 Task: Look for space in Tonk, India from 9th July, 2023 to 16th July, 2023 for 2 adults, 1 child in price range Rs.8000 to Rs.16000. Place can be entire place with 2 bedrooms having 2 beds and 1 bathroom. Property type can be house, flat, guest house. Booking option can be shelf check-in. Required host language is English.
Action: Mouse moved to (439, 81)
Screenshot: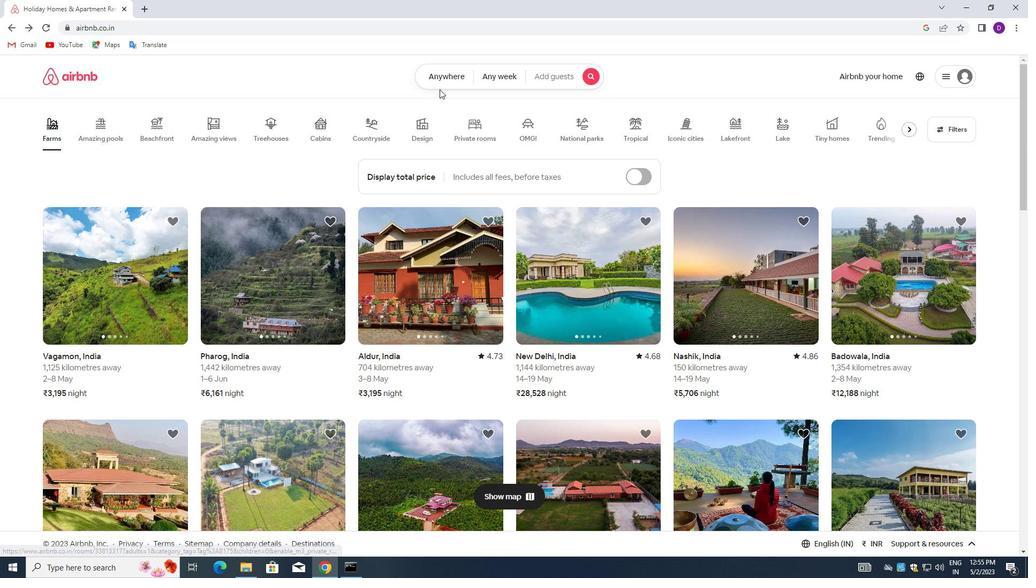 
Action: Mouse pressed left at (439, 81)
Screenshot: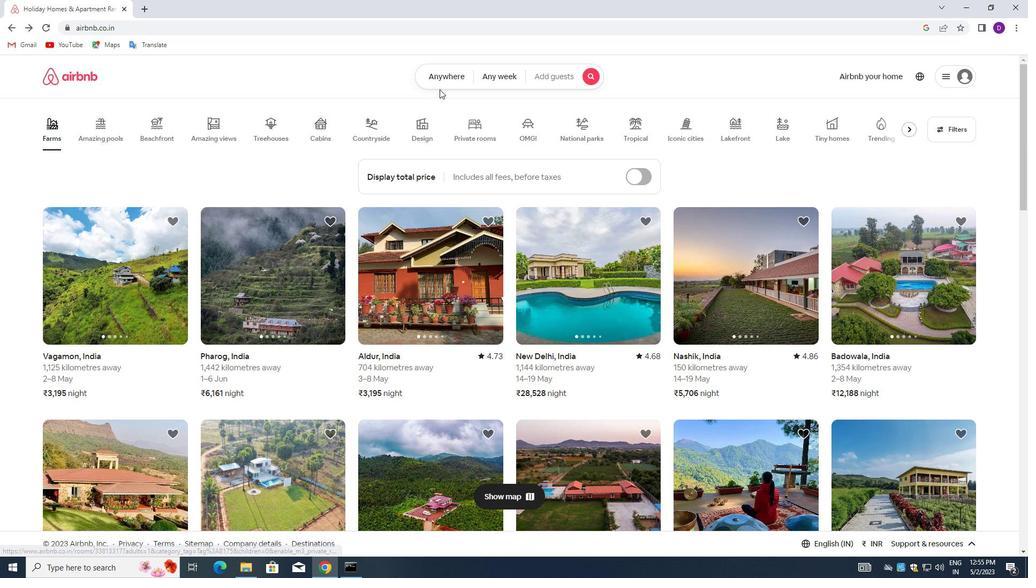 
Action: Mouse moved to (346, 123)
Screenshot: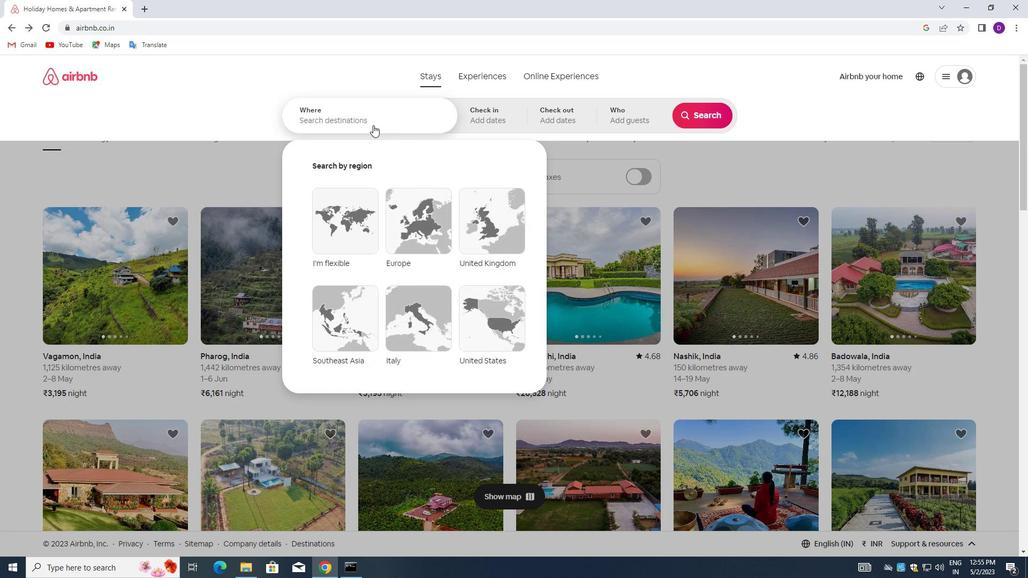 
Action: Mouse pressed left at (346, 123)
Screenshot: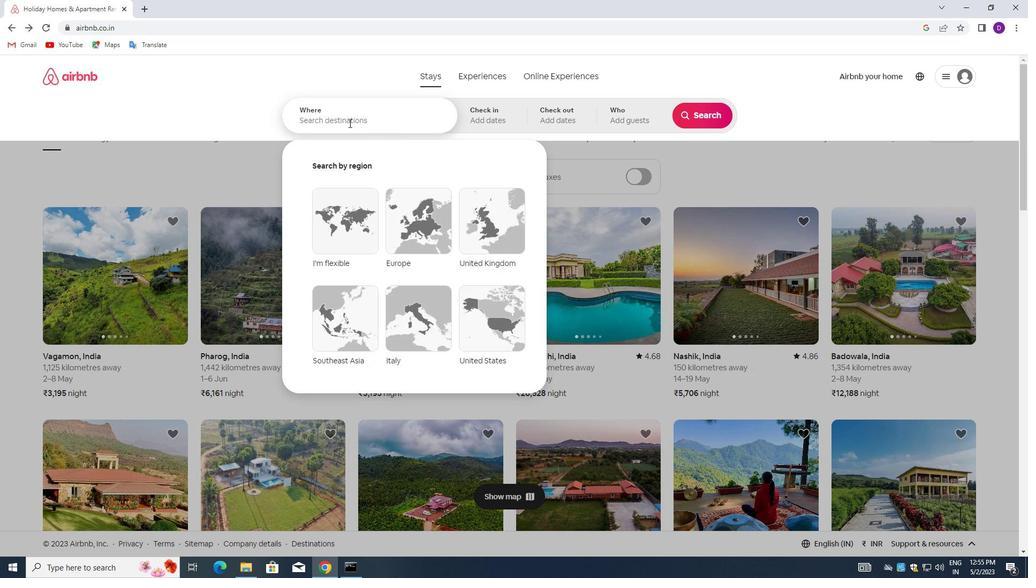 
Action: Key pressed <Key.shift>TONK,<Key.space><Key.shift>INDIA<Key.enter>
Screenshot: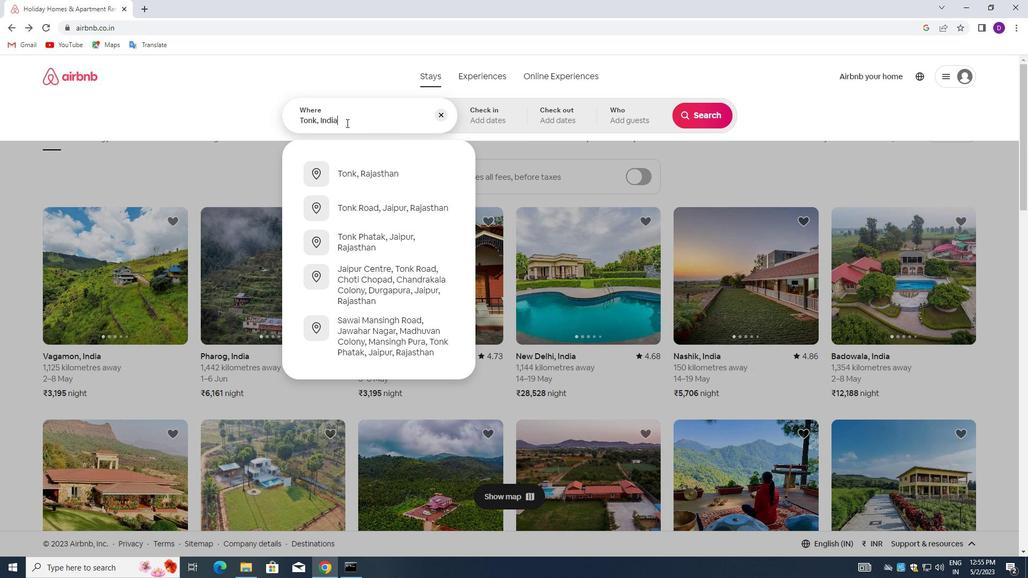 
Action: Mouse moved to (693, 206)
Screenshot: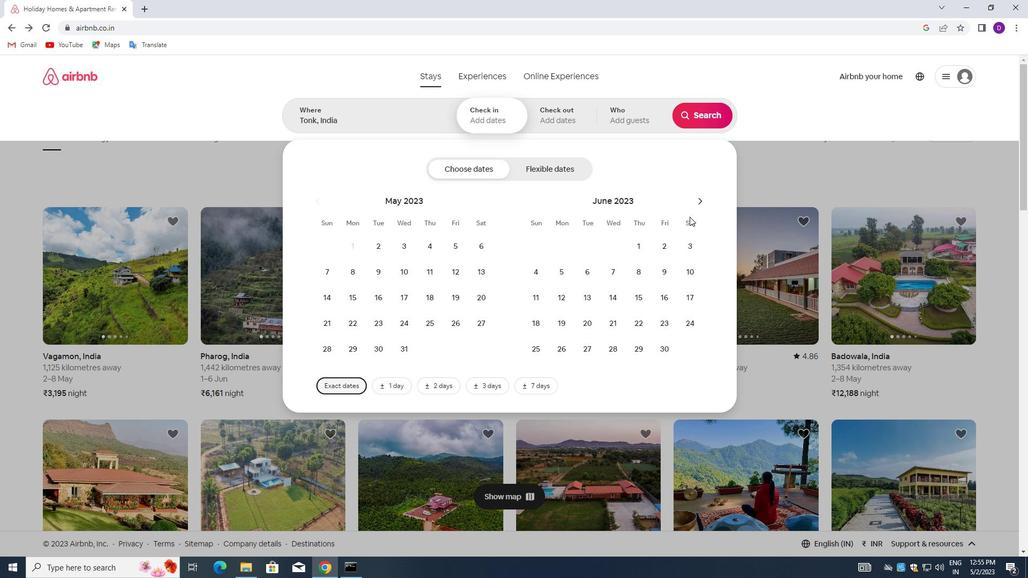 
Action: Mouse pressed left at (693, 206)
Screenshot: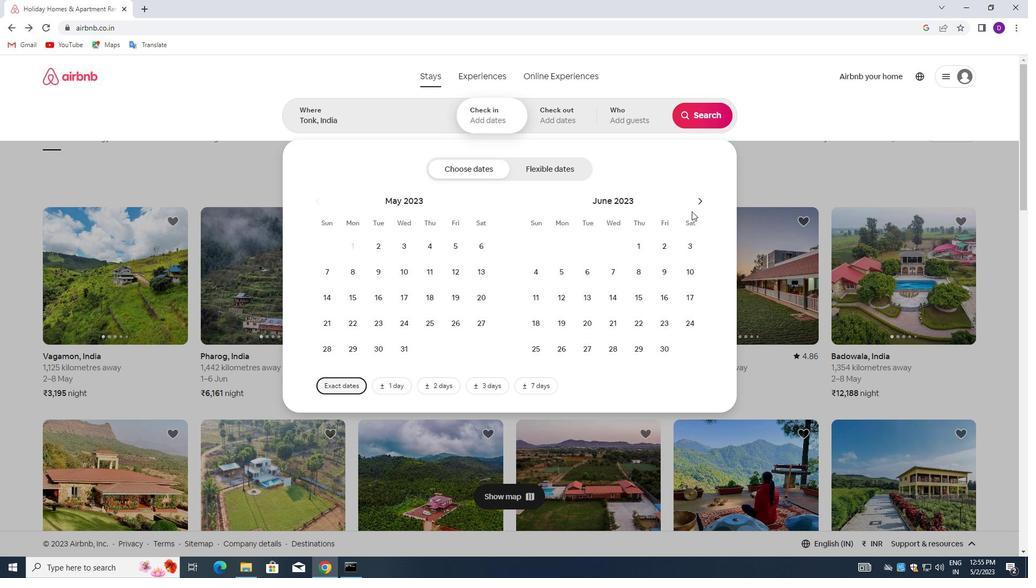 
Action: Mouse moved to (544, 297)
Screenshot: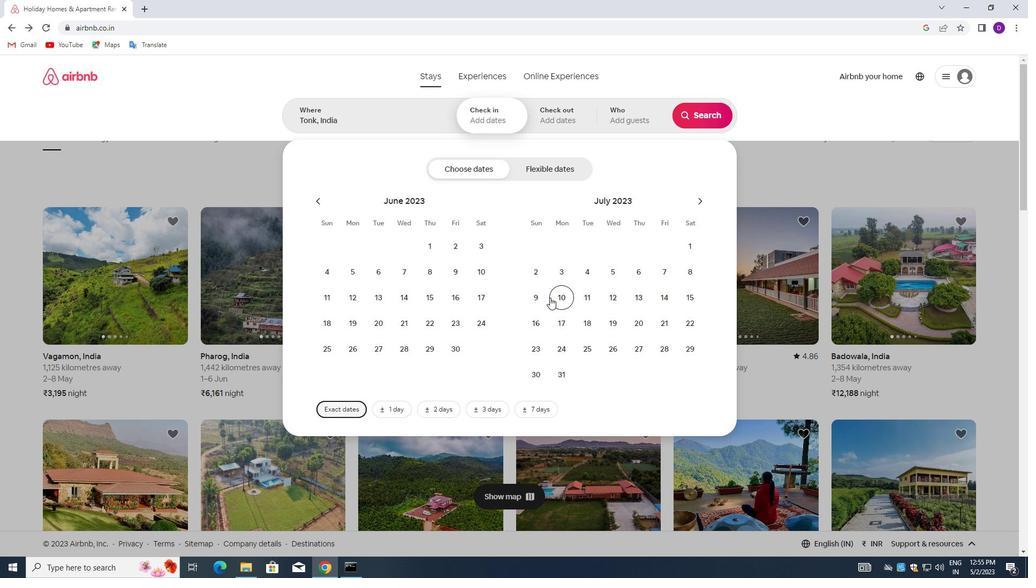 
Action: Mouse pressed left at (544, 297)
Screenshot: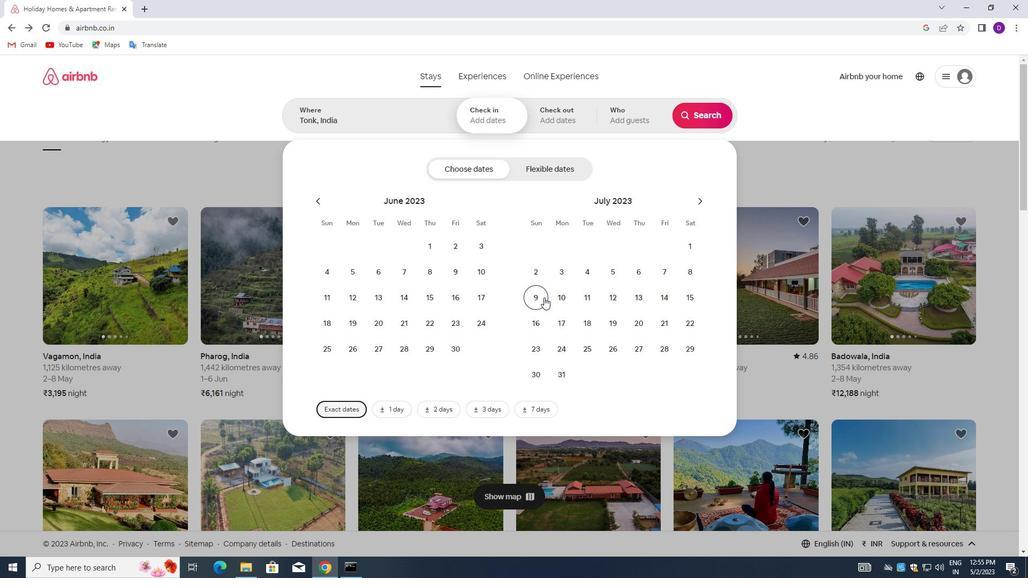
Action: Mouse moved to (532, 319)
Screenshot: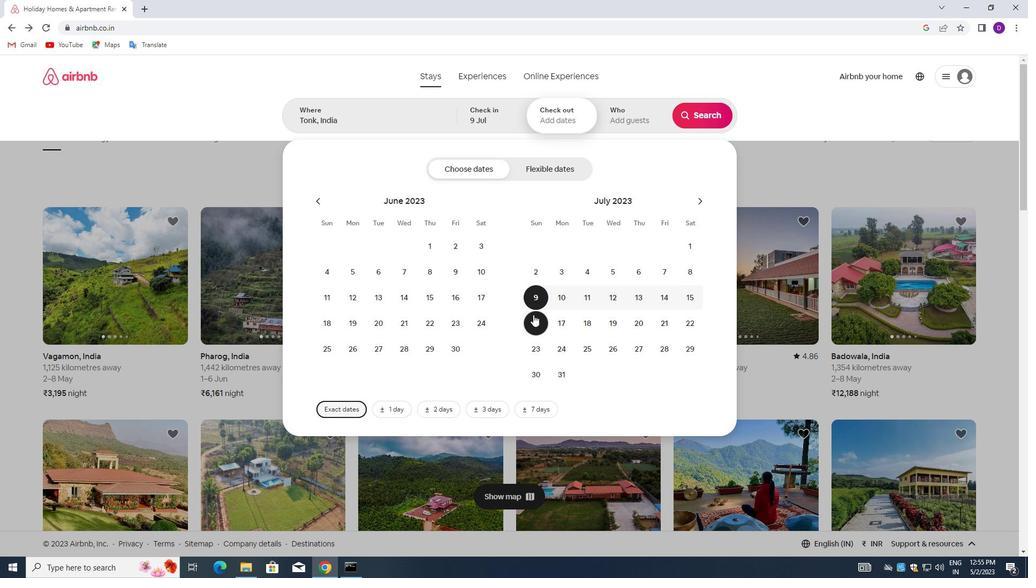
Action: Mouse pressed left at (532, 319)
Screenshot: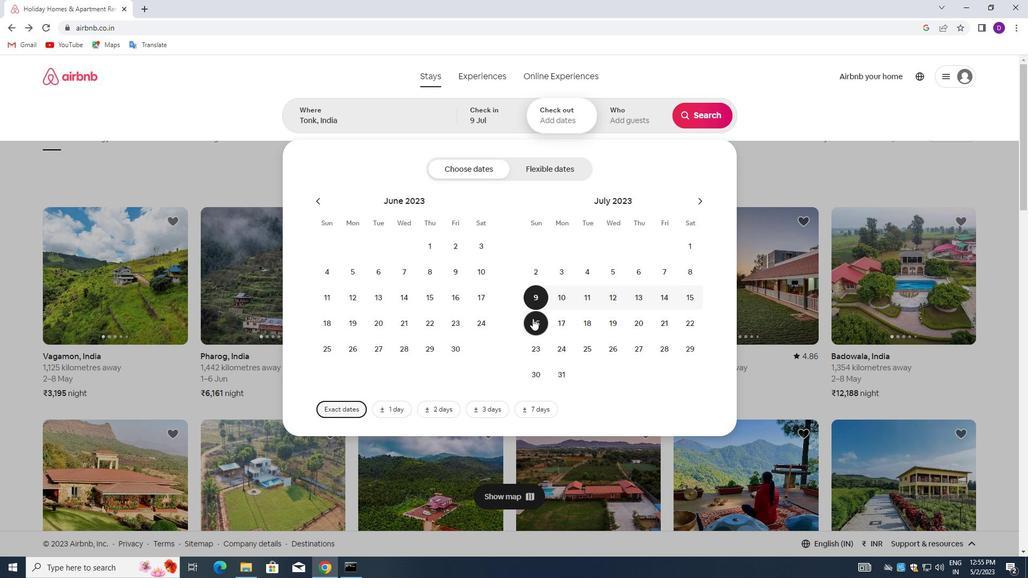 
Action: Mouse moved to (617, 112)
Screenshot: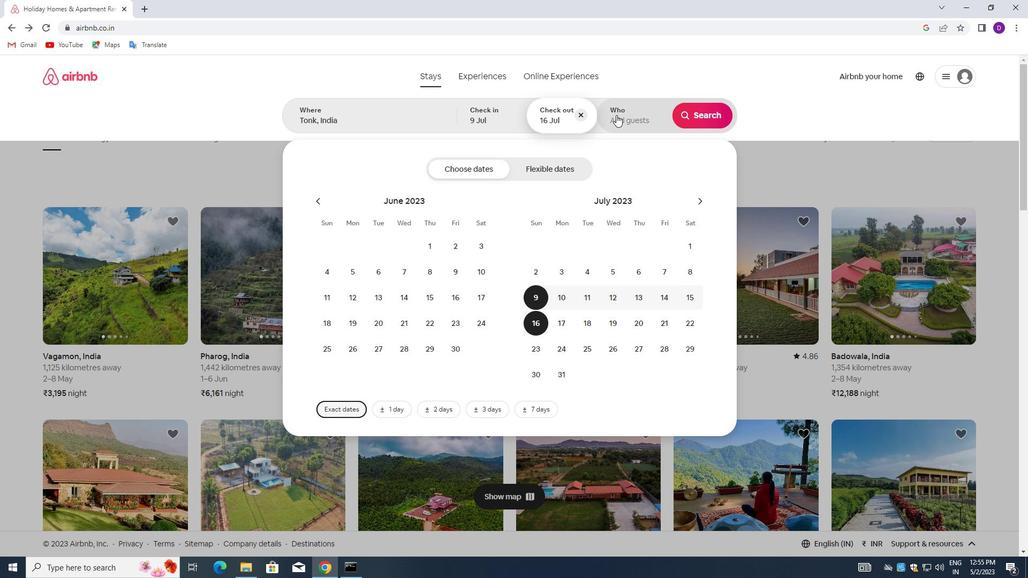
Action: Mouse pressed left at (617, 112)
Screenshot: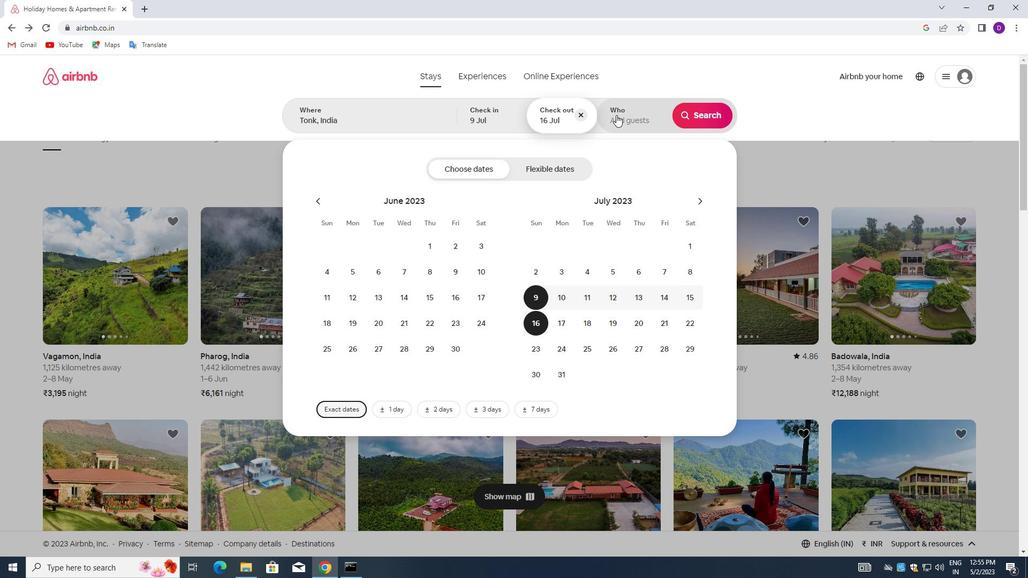 
Action: Mouse moved to (711, 172)
Screenshot: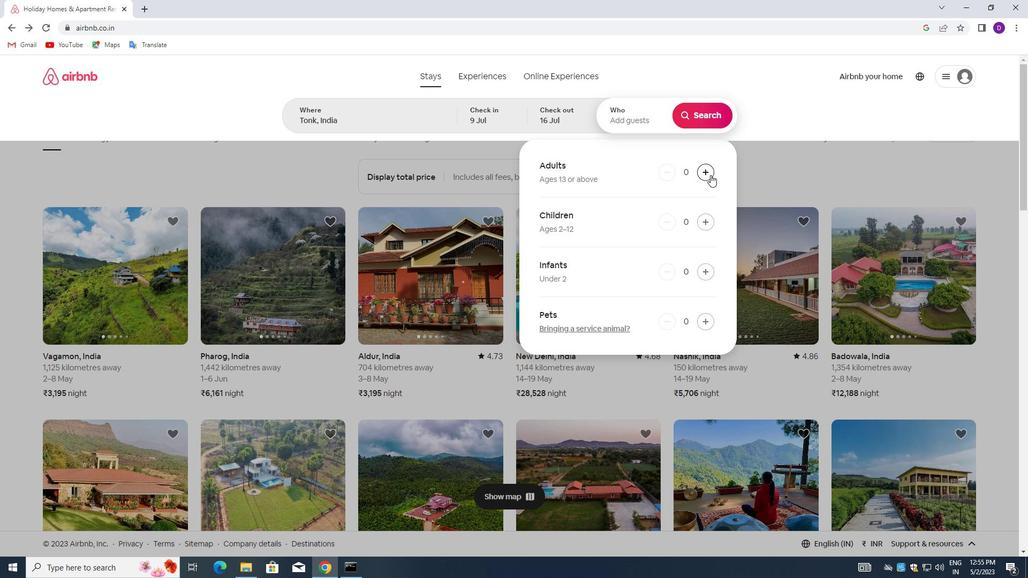 
Action: Mouse pressed left at (711, 172)
Screenshot: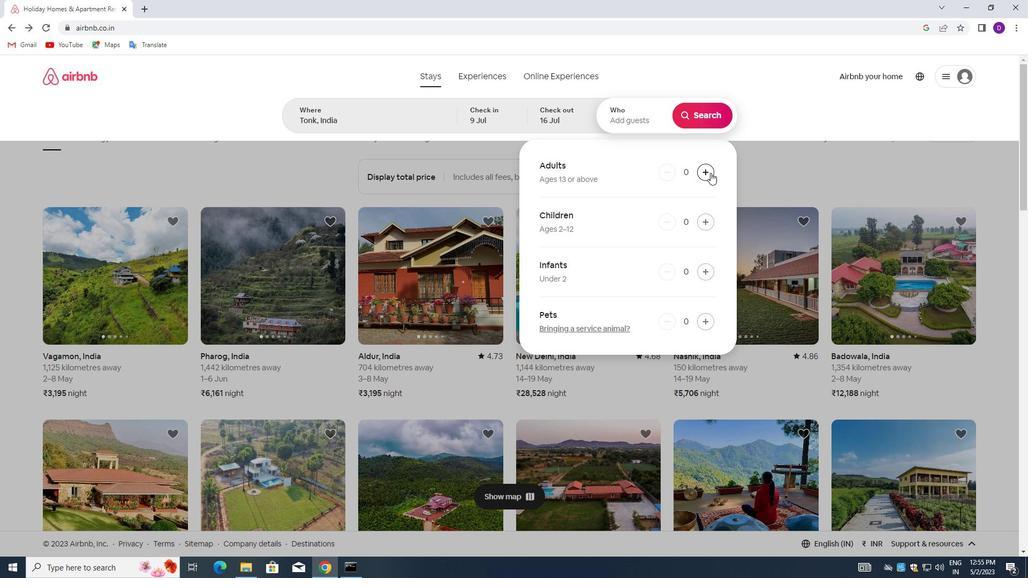 
Action: Mouse pressed left at (711, 172)
Screenshot: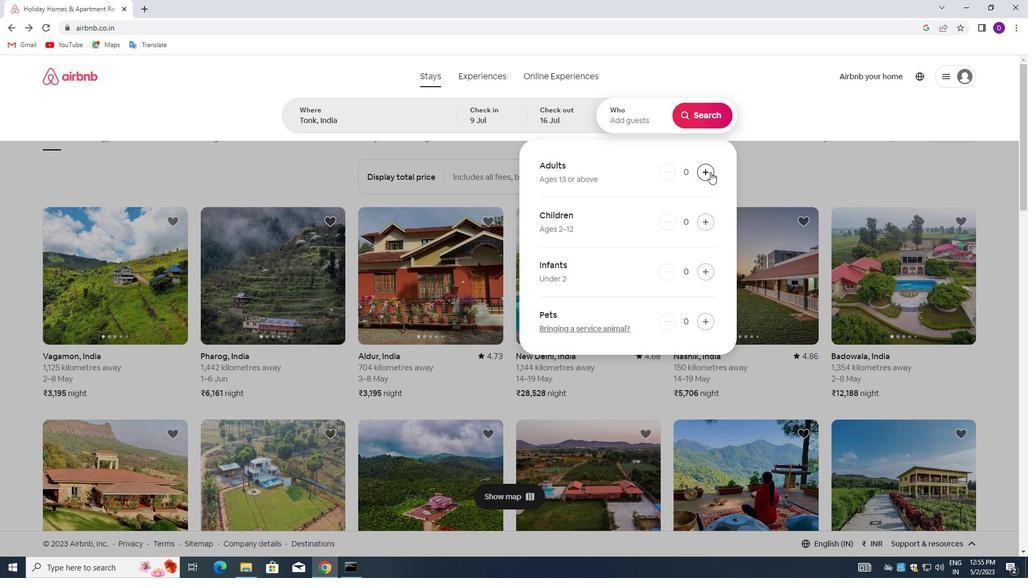 
Action: Mouse moved to (704, 225)
Screenshot: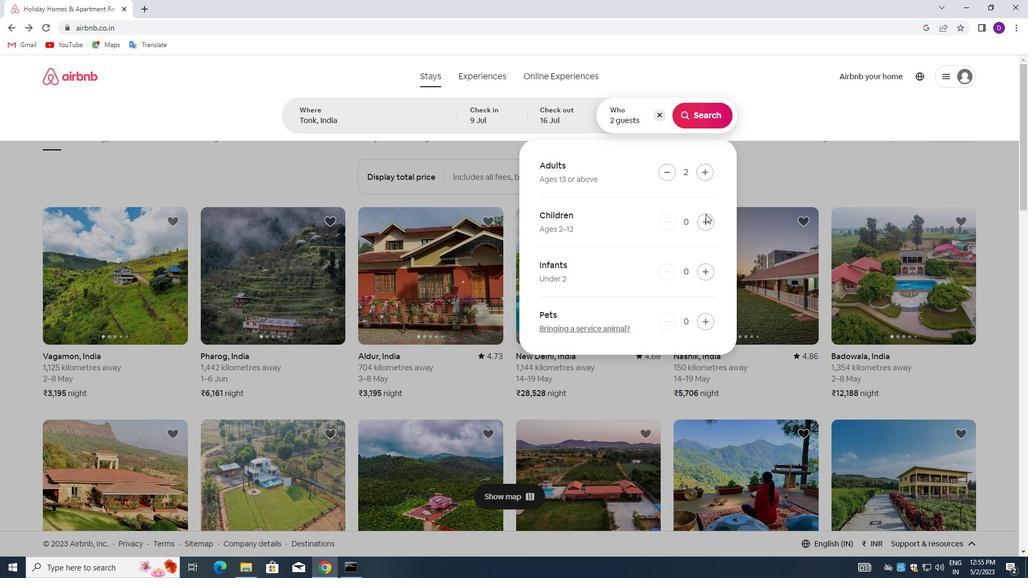 
Action: Mouse pressed left at (704, 225)
Screenshot: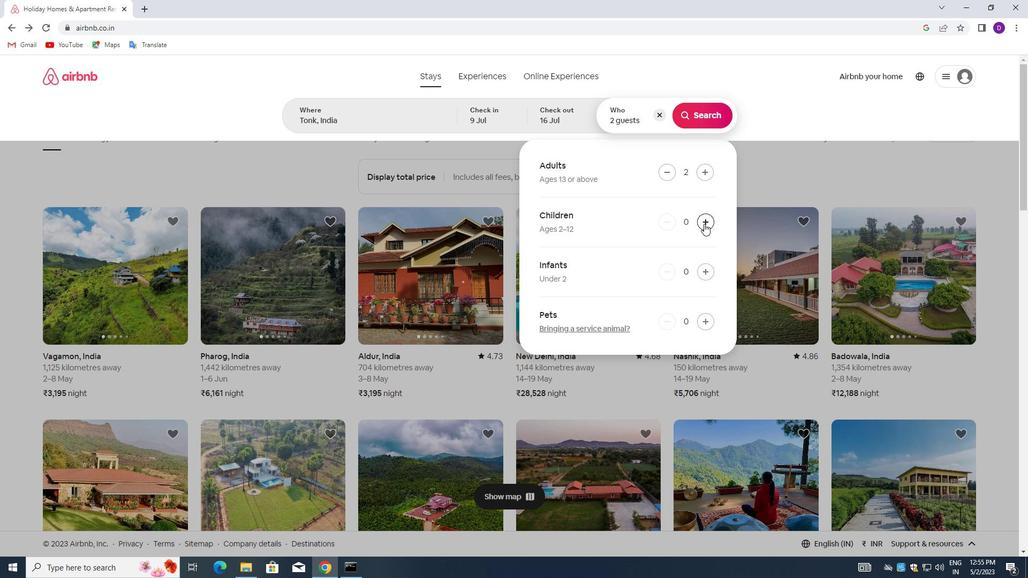 
Action: Mouse moved to (695, 117)
Screenshot: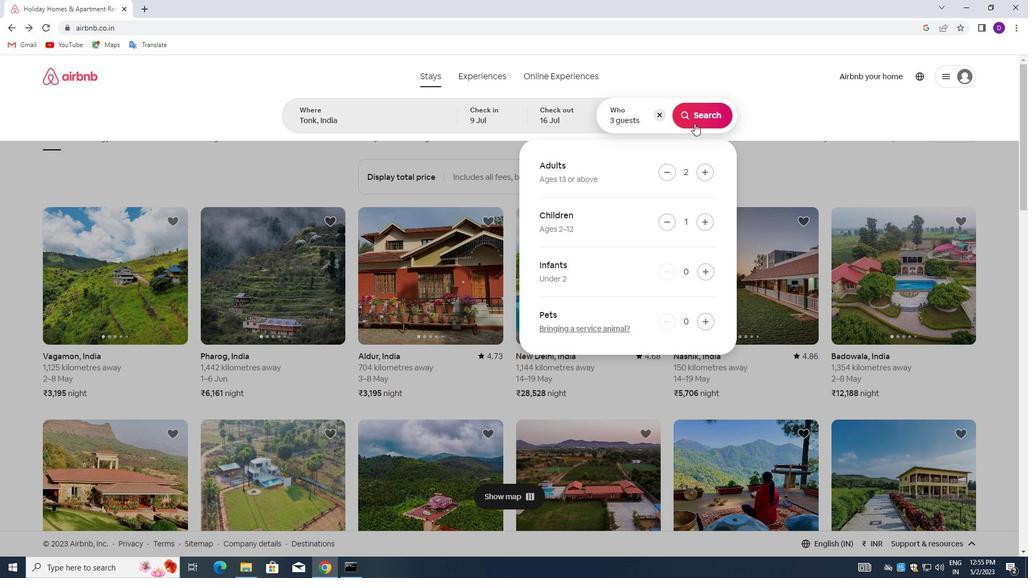 
Action: Mouse pressed left at (695, 117)
Screenshot: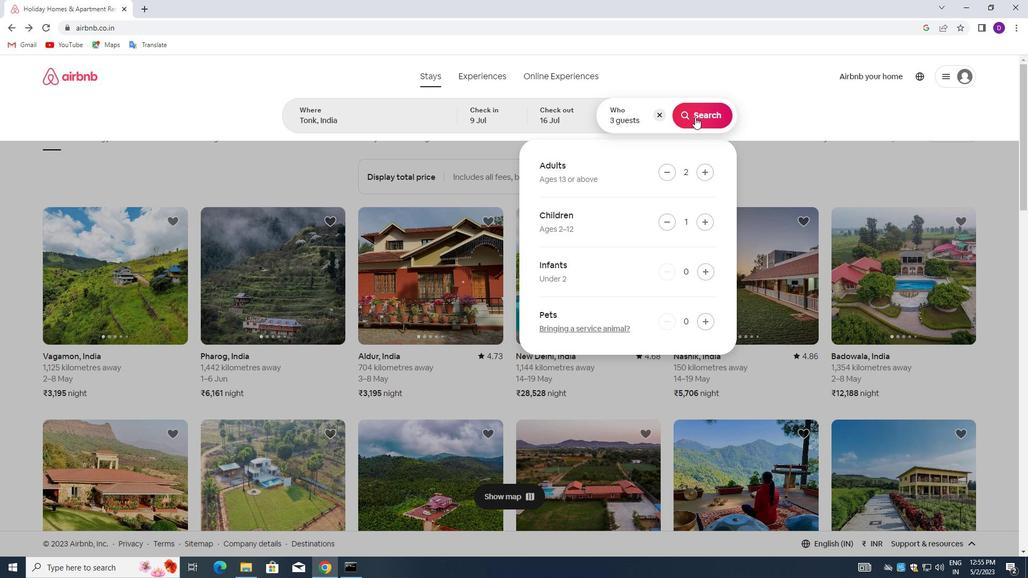 
Action: Mouse moved to (974, 118)
Screenshot: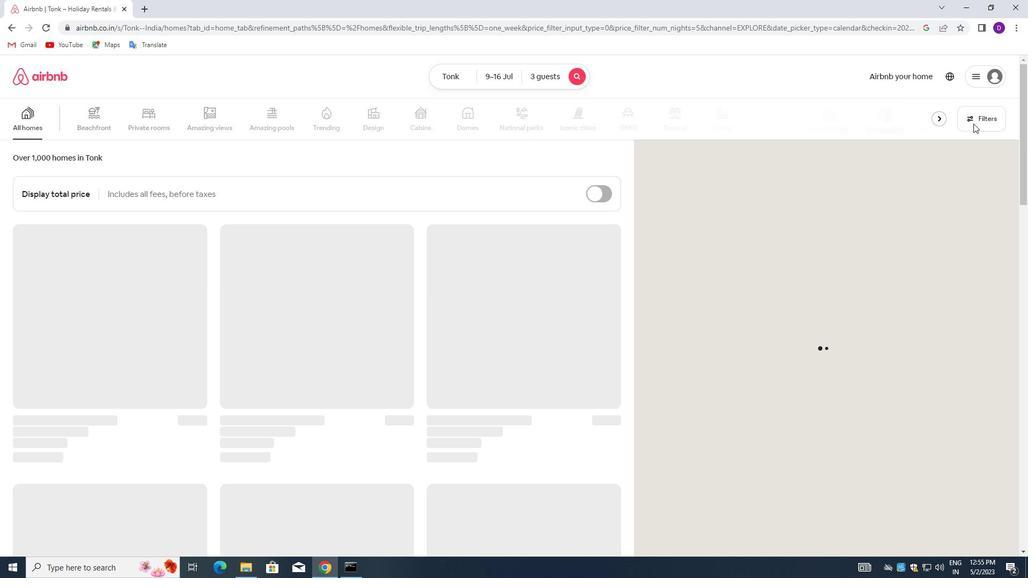 
Action: Mouse pressed left at (974, 118)
Screenshot: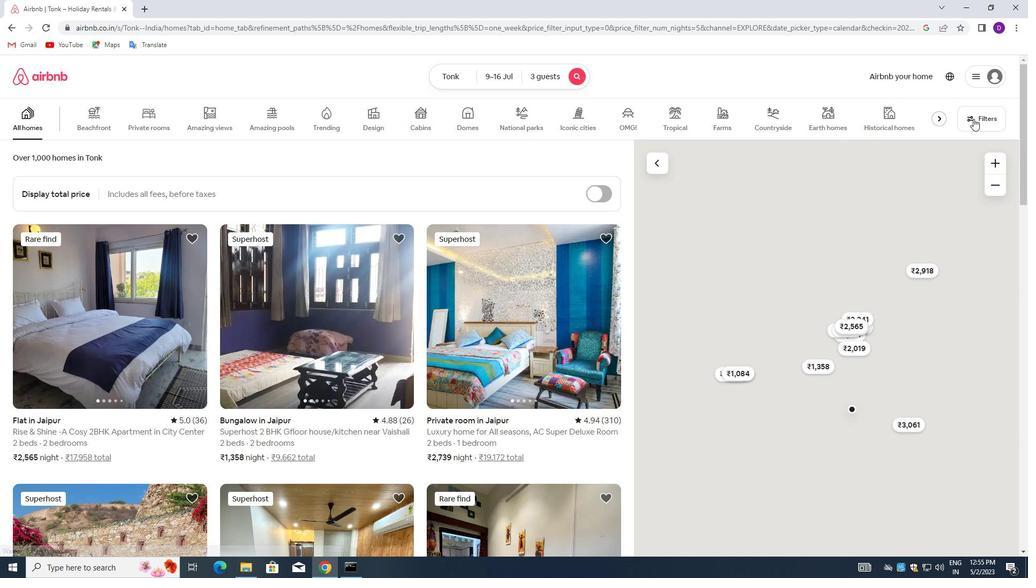 
Action: Mouse moved to (372, 255)
Screenshot: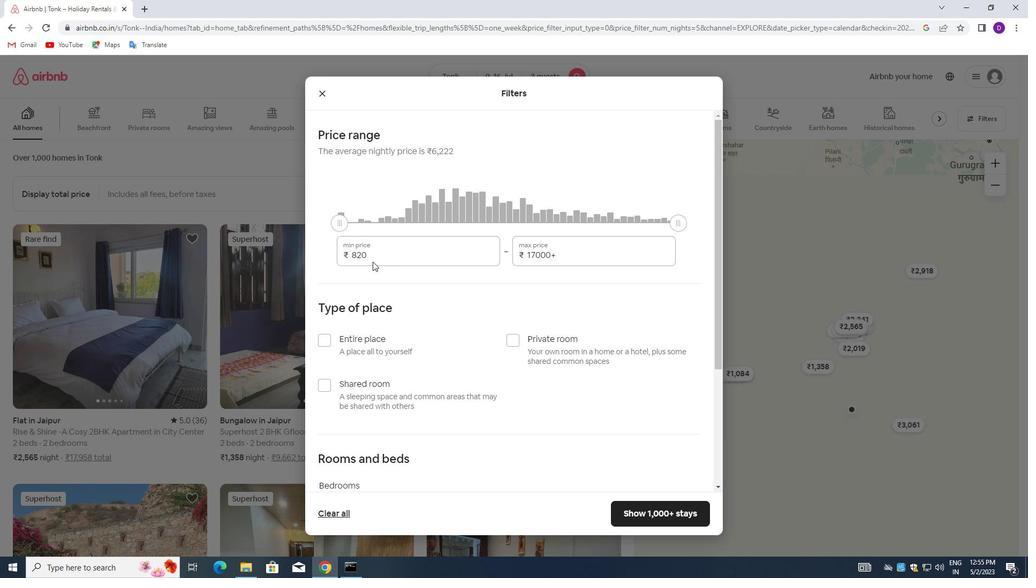 
Action: Mouse pressed left at (372, 255)
Screenshot: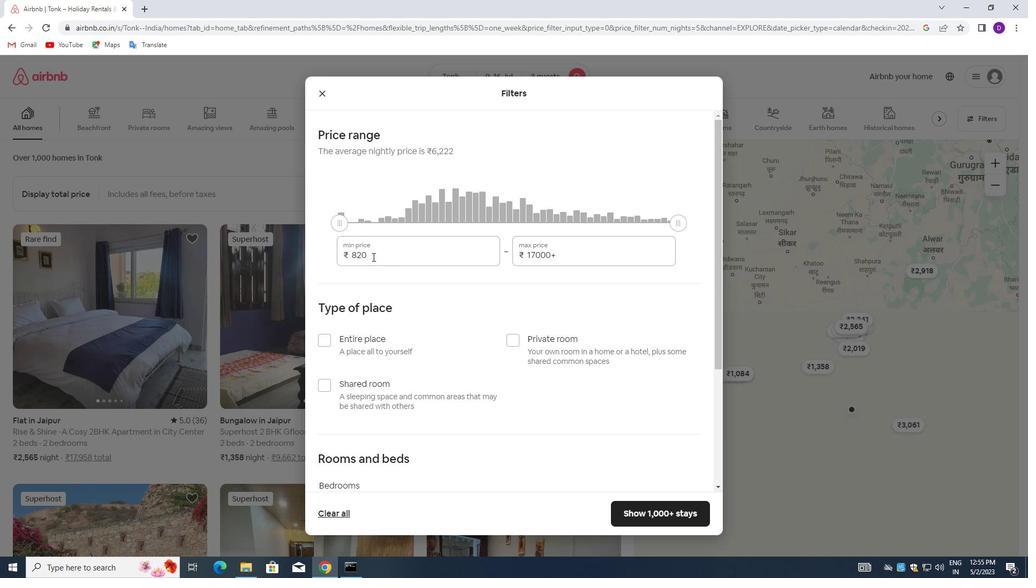 
Action: Mouse pressed left at (372, 255)
Screenshot: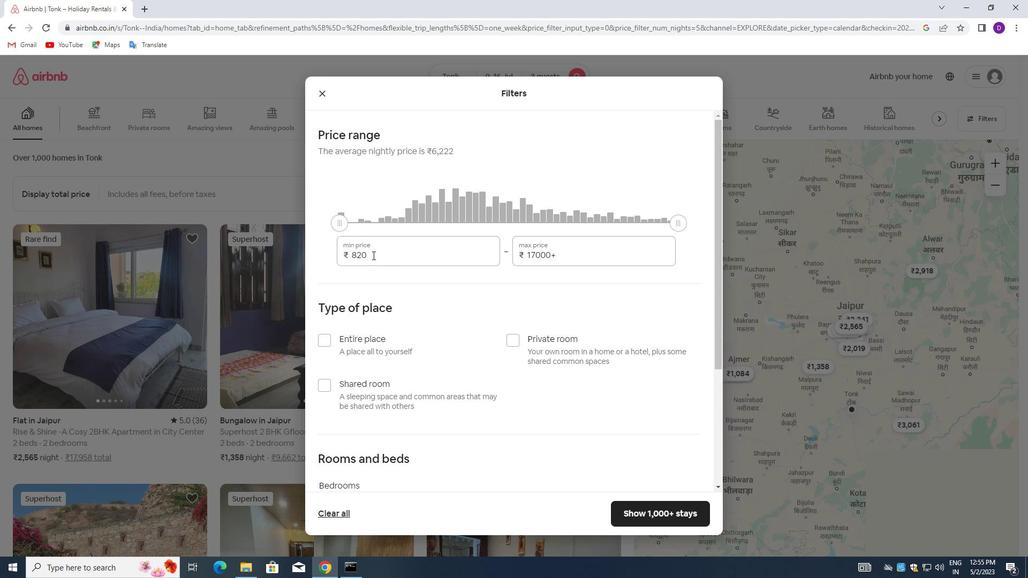 
Action: Key pressed 8000<Key.tab>1<Key.backspace><Key.backspace><Key.backspace><Key.backspace><Key.backspace><Key.backspace><Key.backspace><Key.backspace><Key.backspace>16000
Screenshot: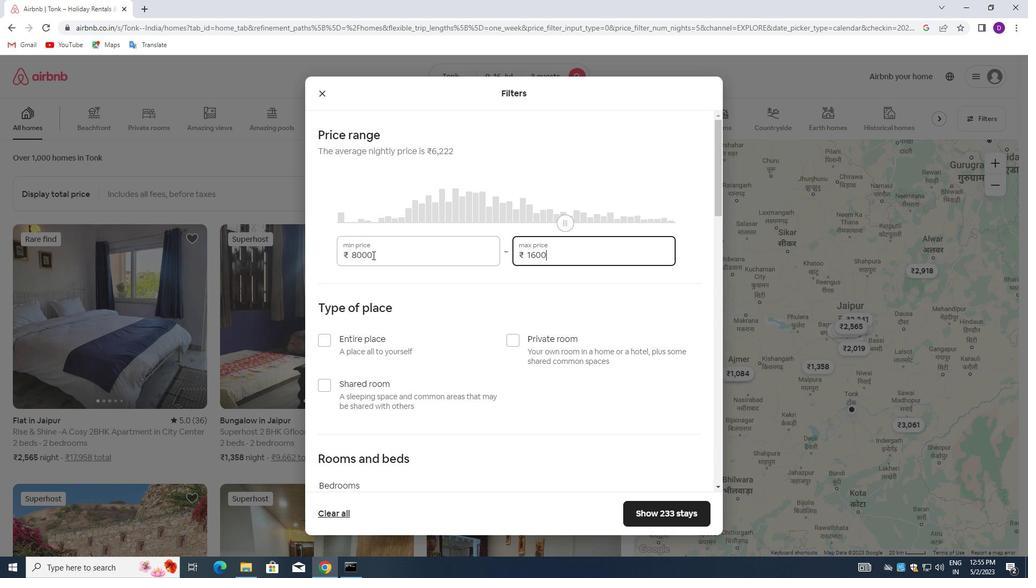 
Action: Mouse moved to (397, 352)
Screenshot: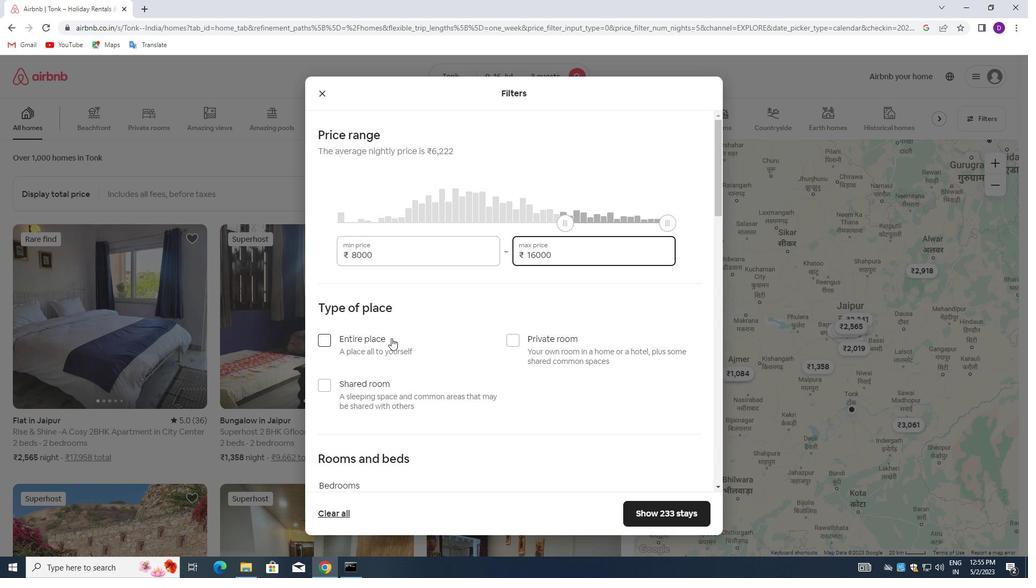 
Action: Mouse scrolled (397, 352) with delta (0, 0)
Screenshot: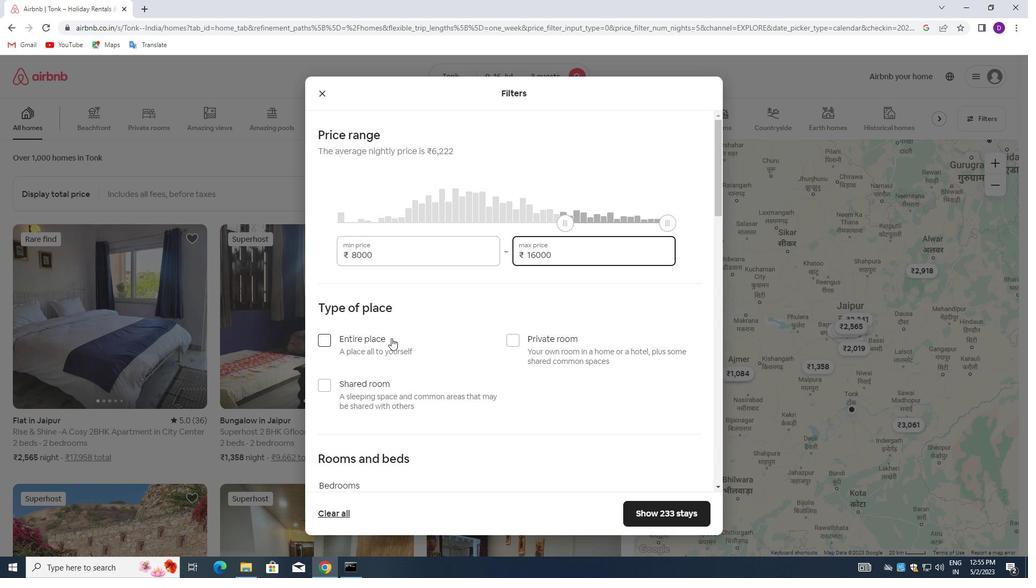 
Action: Mouse moved to (399, 354)
Screenshot: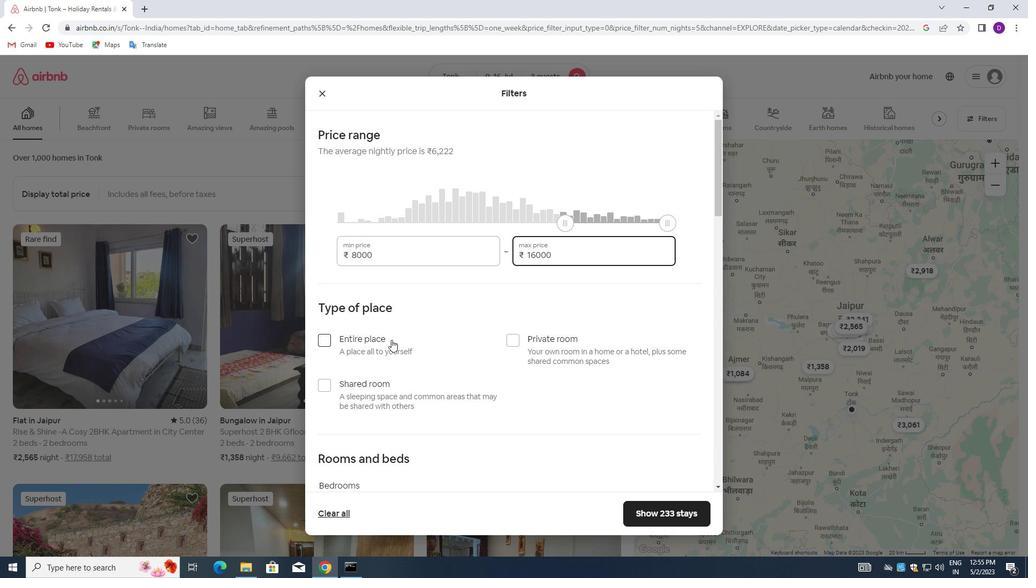 
Action: Mouse scrolled (399, 354) with delta (0, 0)
Screenshot: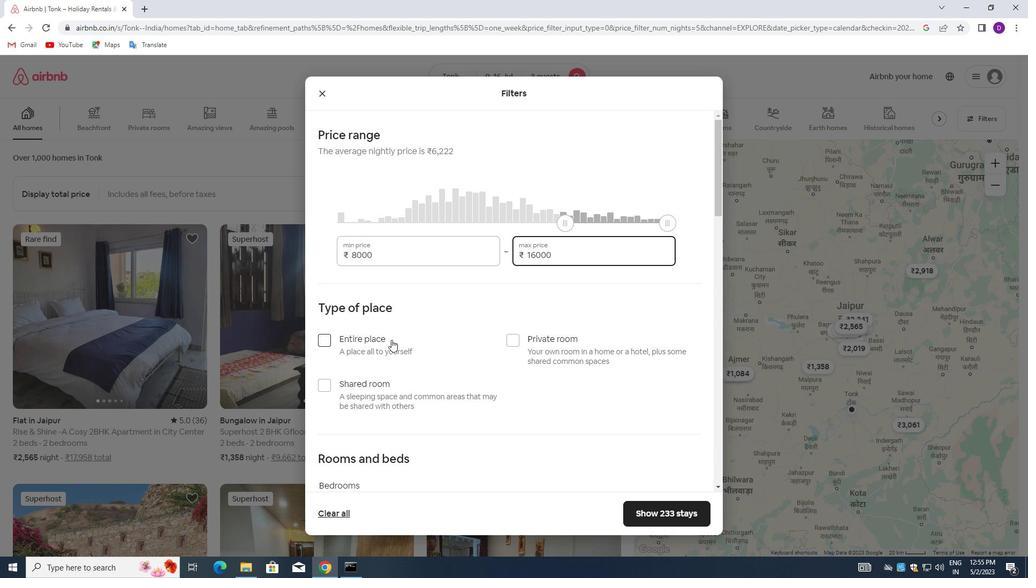 
Action: Mouse moved to (324, 229)
Screenshot: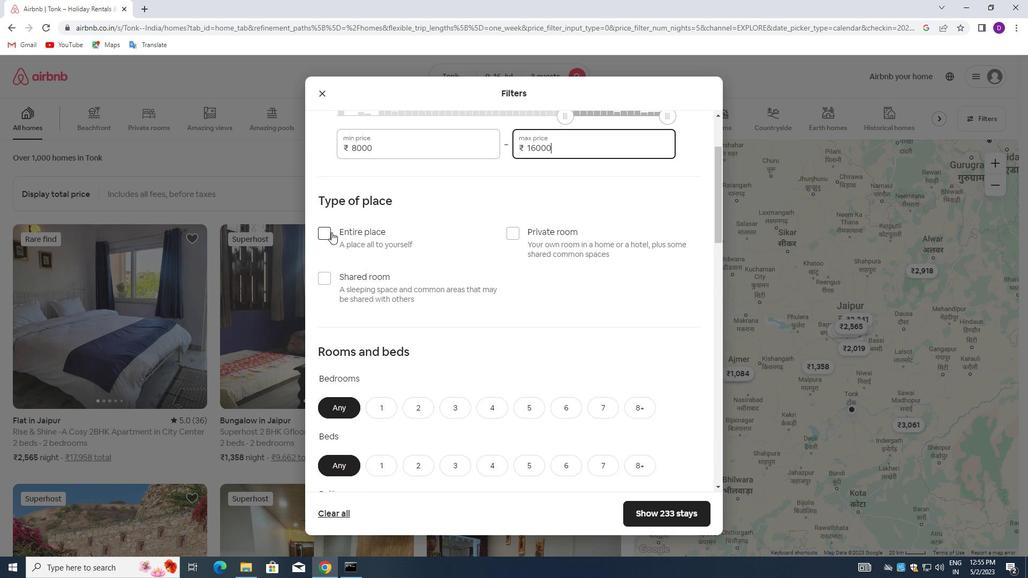 
Action: Mouse pressed left at (324, 229)
Screenshot: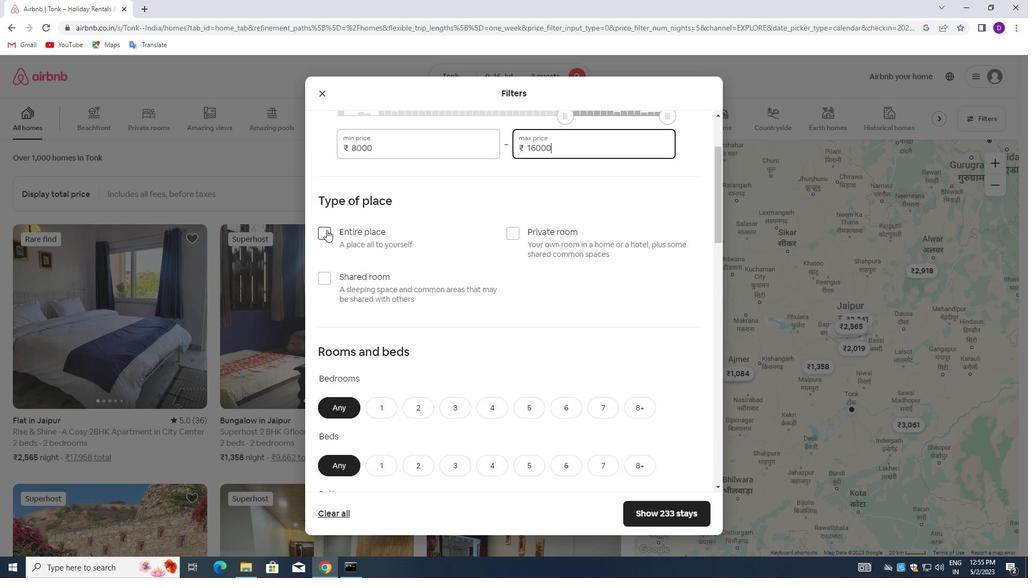 
Action: Mouse moved to (415, 279)
Screenshot: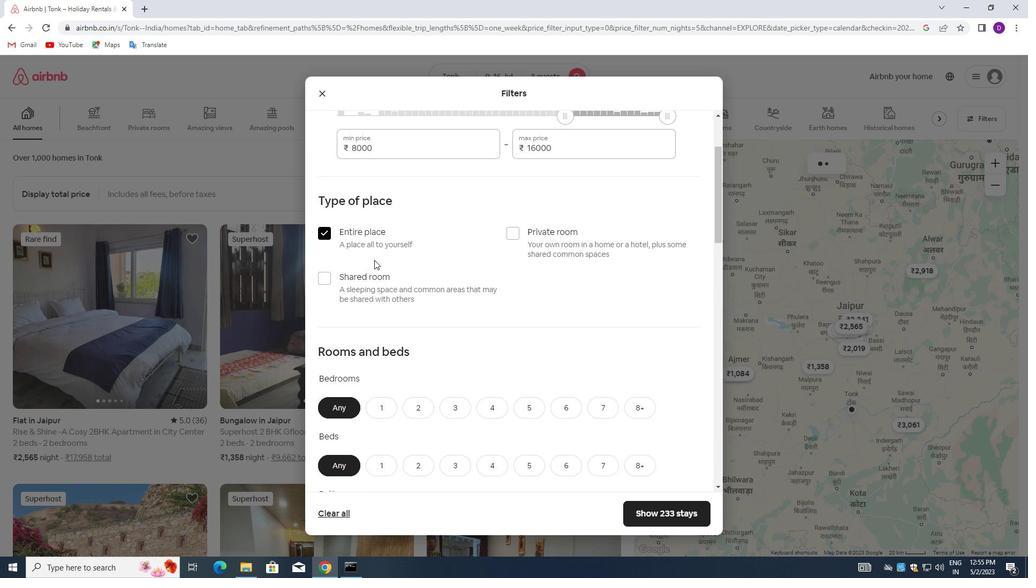
Action: Mouse scrolled (415, 278) with delta (0, 0)
Screenshot: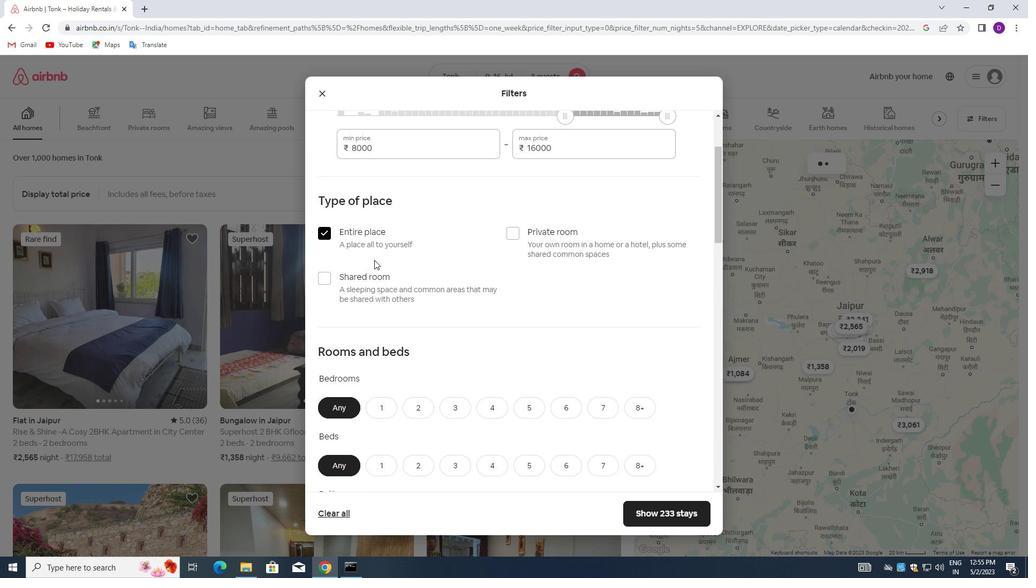 
Action: Mouse moved to (416, 280)
Screenshot: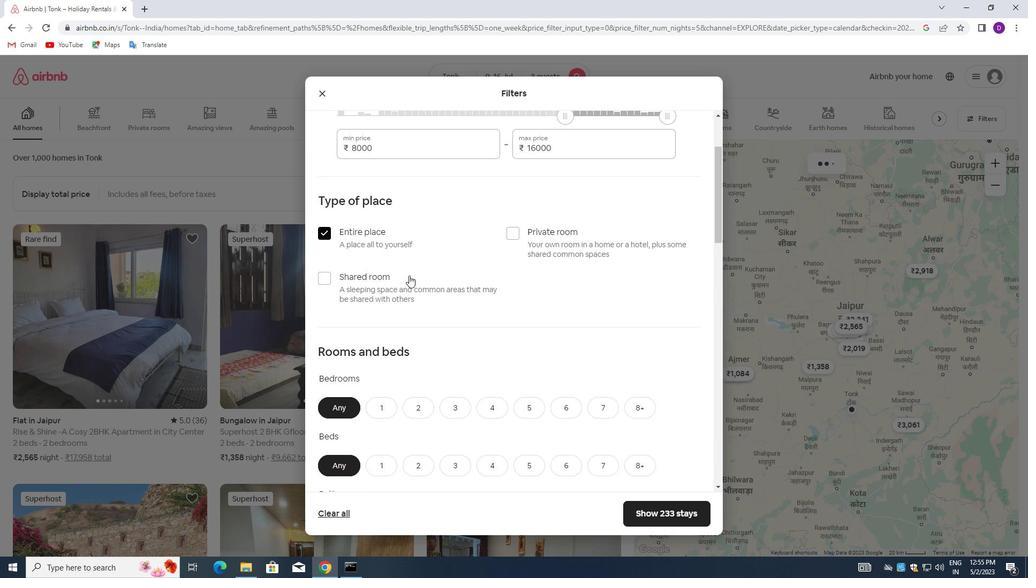 
Action: Mouse scrolled (416, 280) with delta (0, 0)
Screenshot: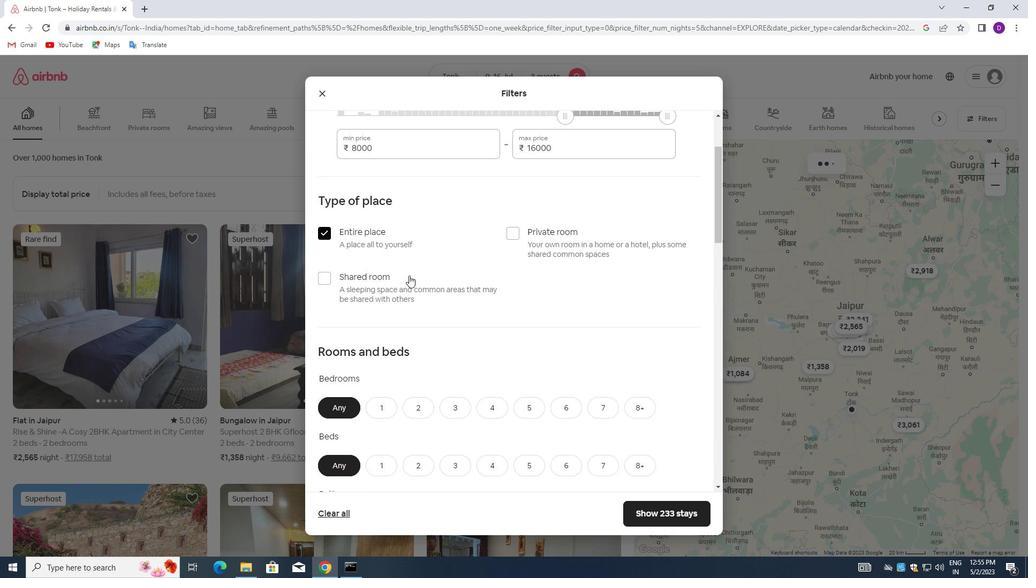 
Action: Mouse scrolled (416, 280) with delta (0, 0)
Screenshot: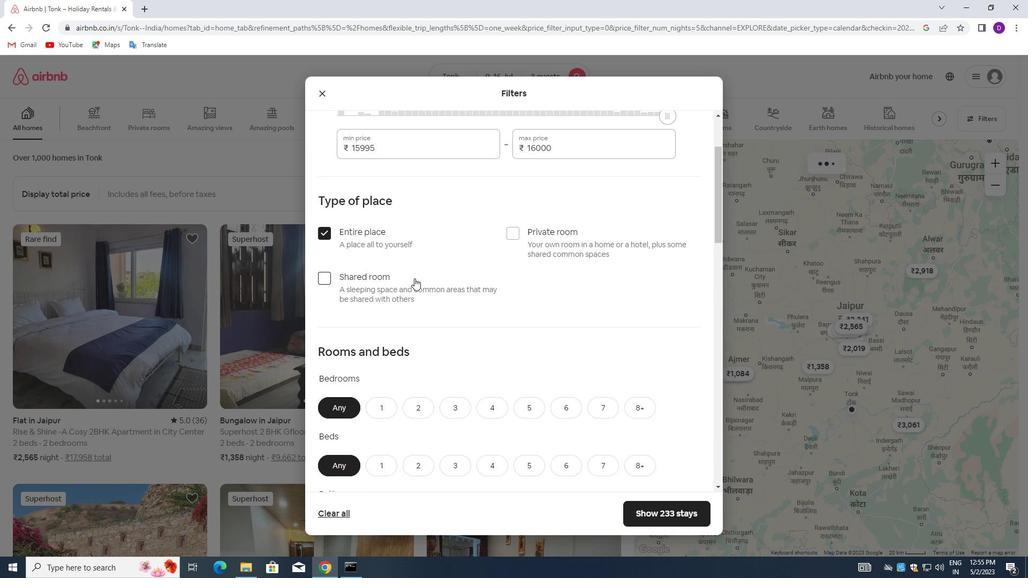 
Action: Mouse moved to (424, 249)
Screenshot: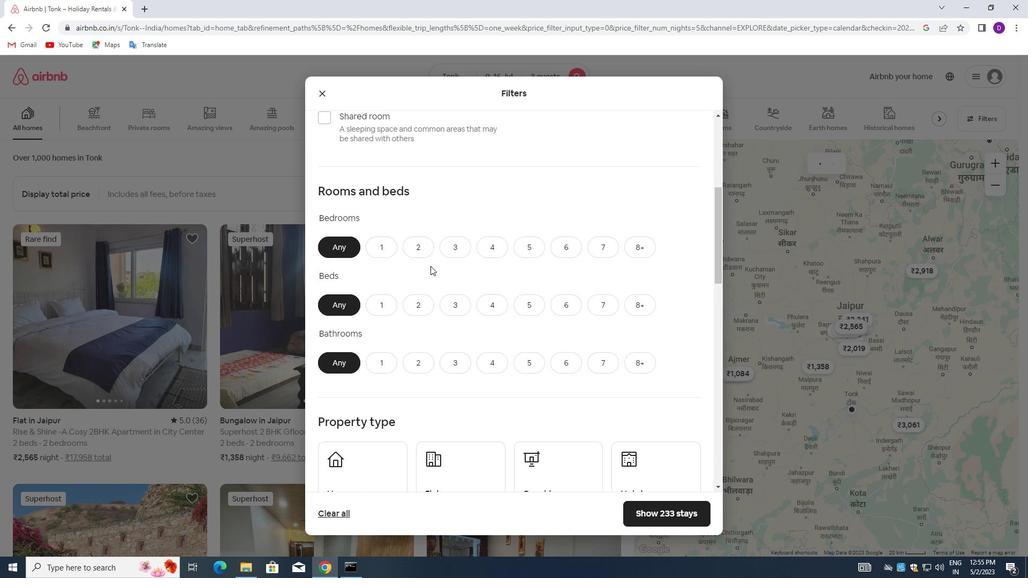 
Action: Mouse pressed left at (424, 249)
Screenshot: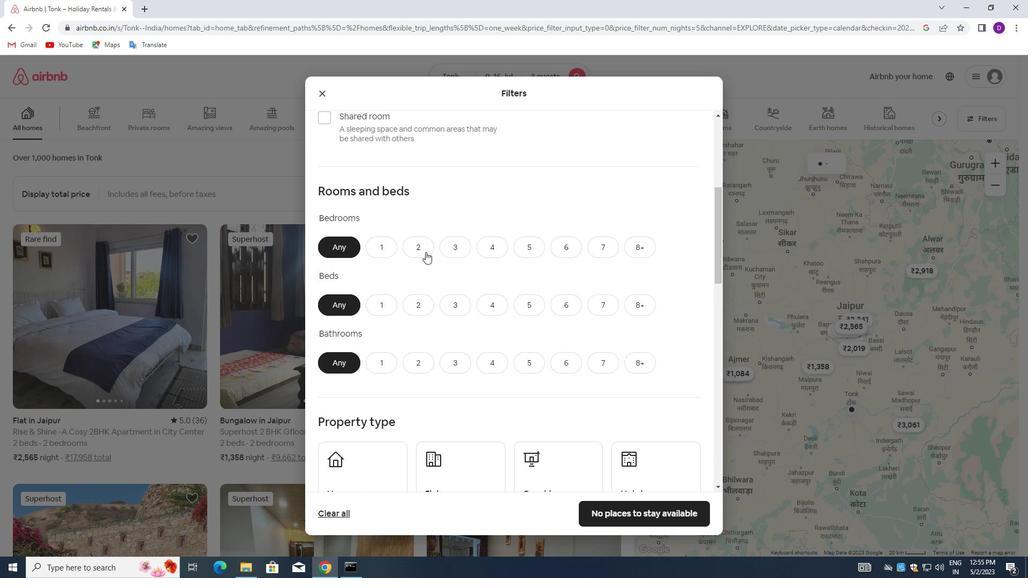 
Action: Mouse moved to (421, 307)
Screenshot: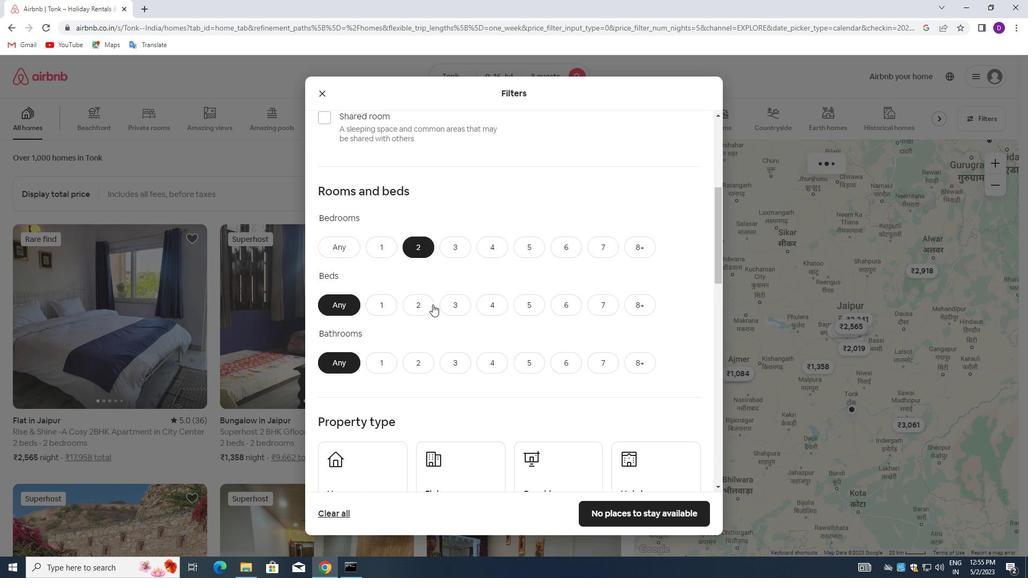
Action: Mouse pressed left at (421, 307)
Screenshot: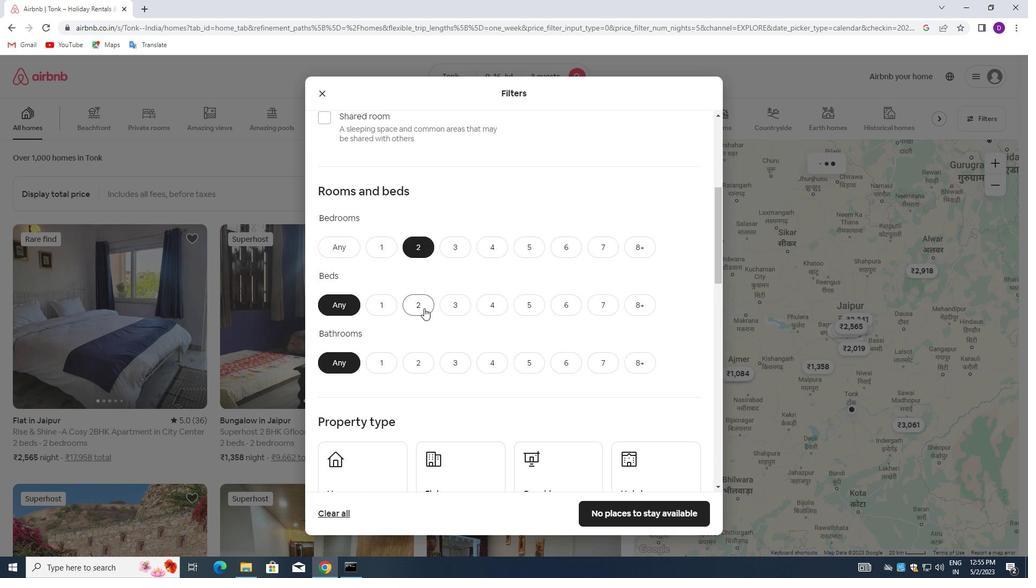 
Action: Mouse moved to (384, 363)
Screenshot: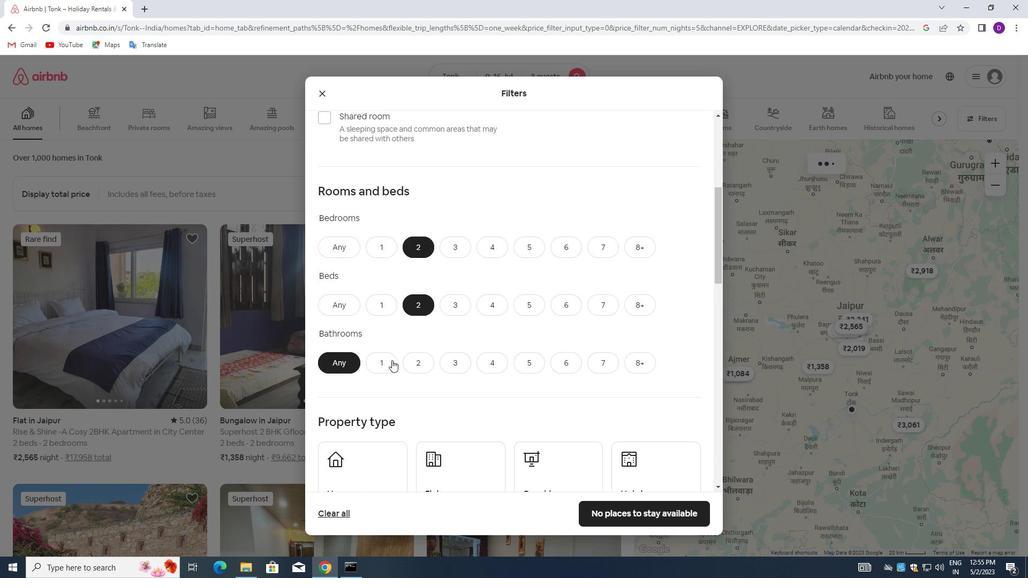 
Action: Mouse pressed left at (384, 363)
Screenshot: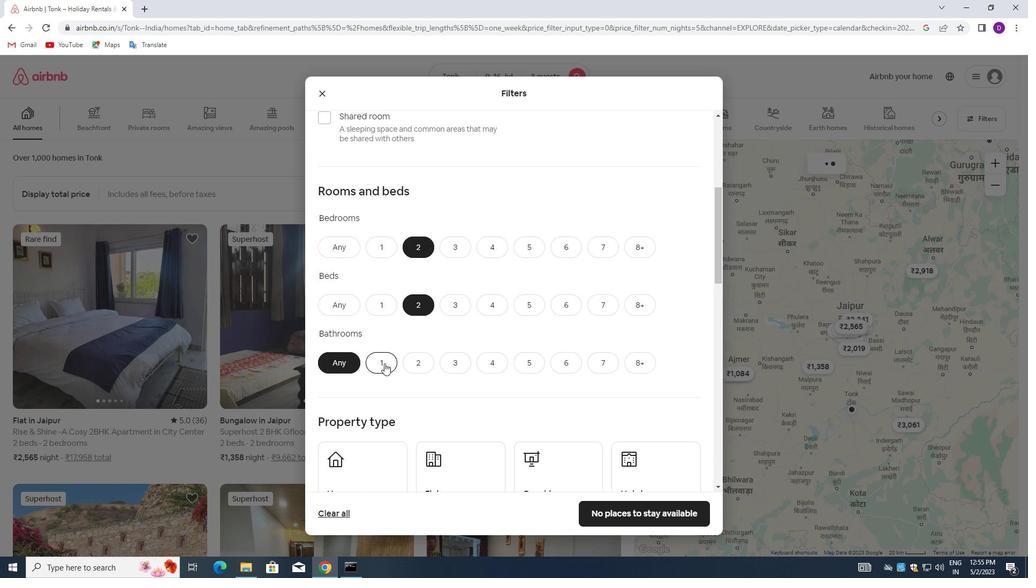 
Action: Mouse moved to (534, 378)
Screenshot: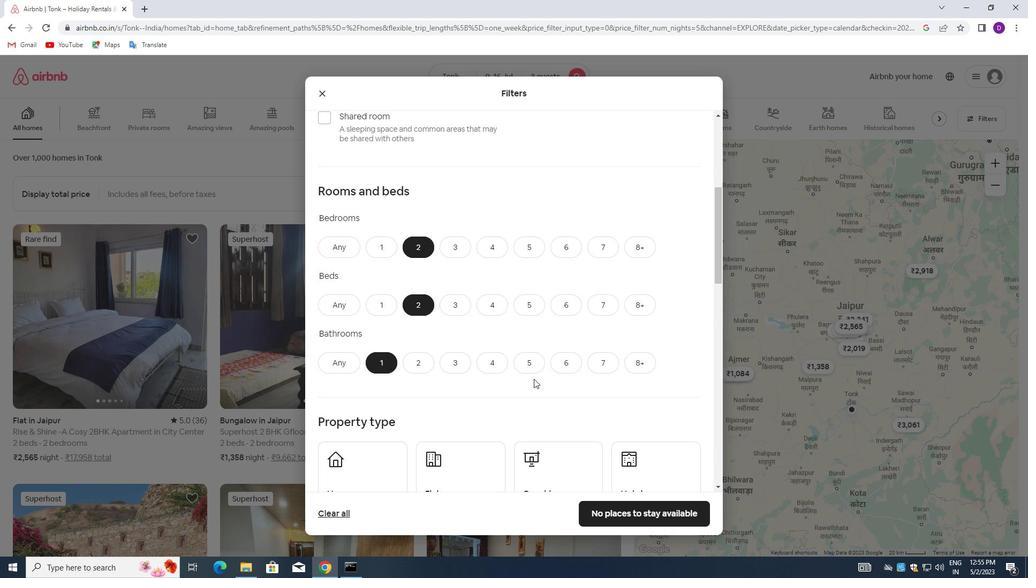 
Action: Mouse scrolled (534, 378) with delta (0, 0)
Screenshot: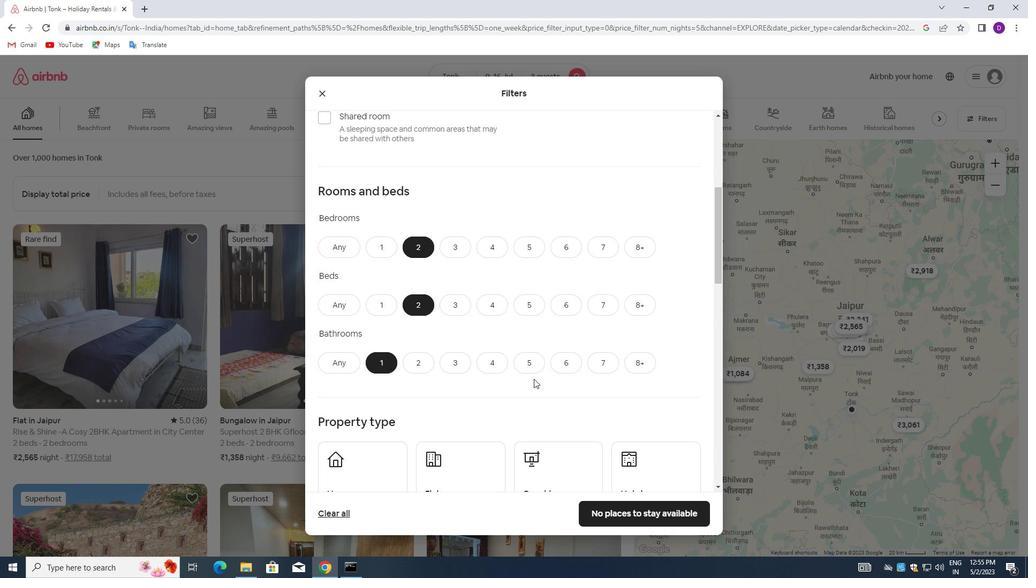 
Action: Mouse moved to (533, 377)
Screenshot: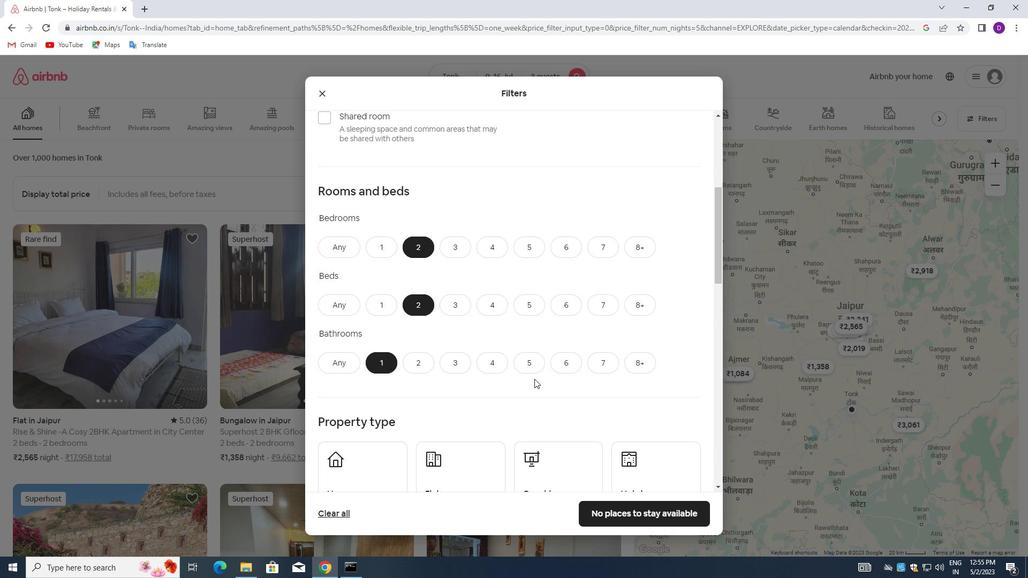 
Action: Mouse scrolled (533, 376) with delta (0, 0)
Screenshot: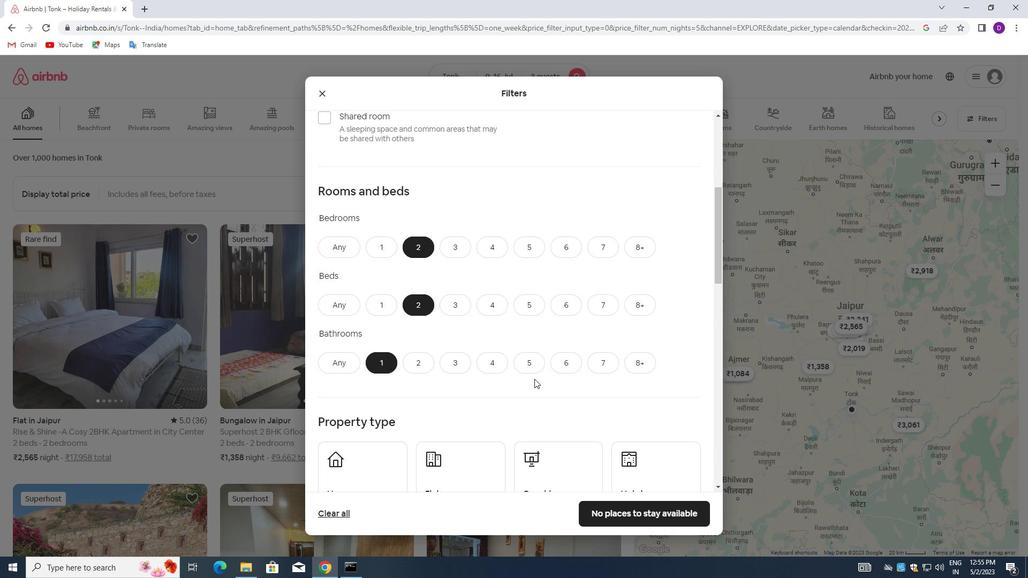
Action: Mouse moved to (375, 342)
Screenshot: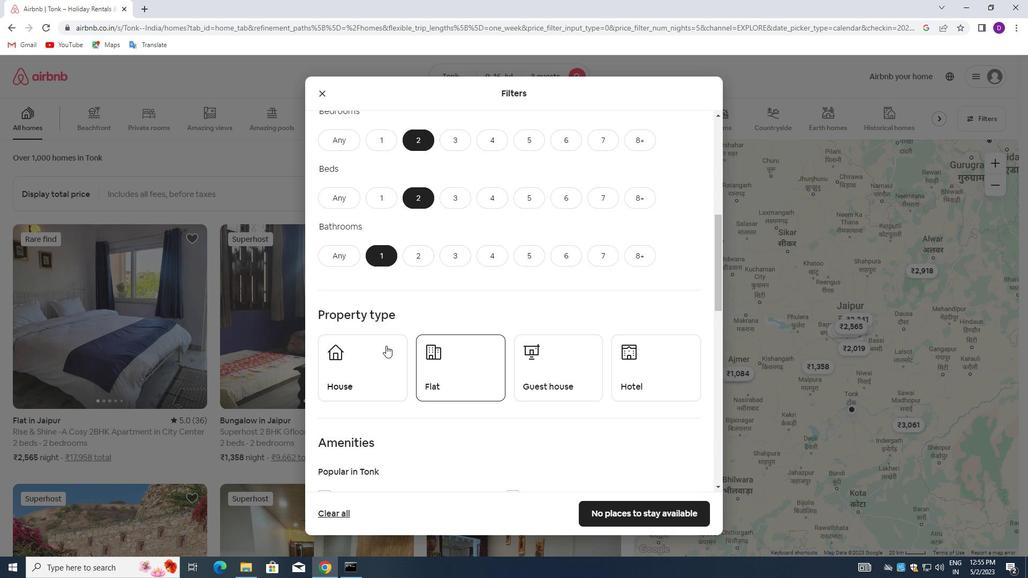 
Action: Mouse pressed left at (375, 342)
Screenshot: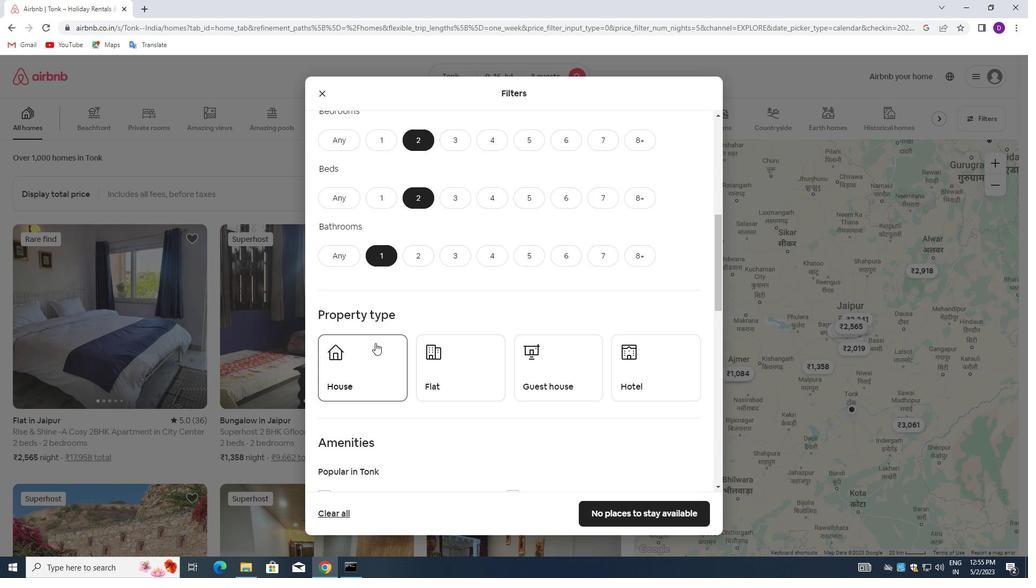 
Action: Mouse moved to (453, 358)
Screenshot: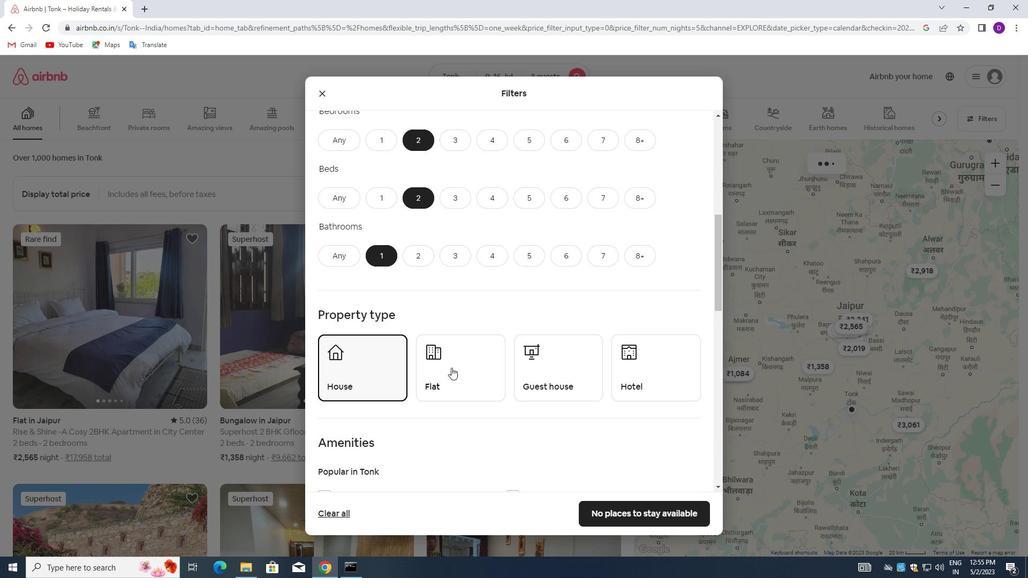 
Action: Mouse pressed left at (453, 358)
Screenshot: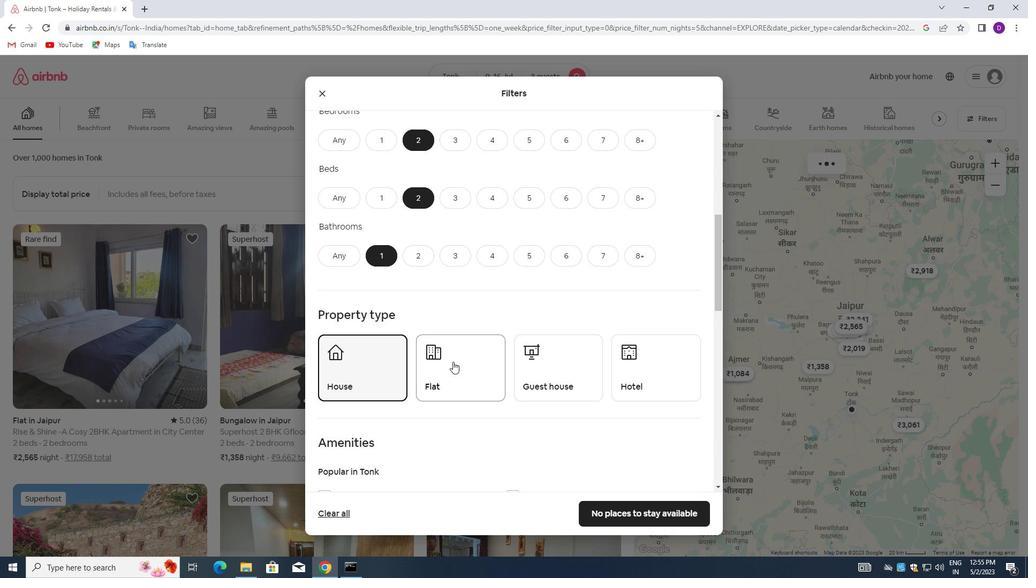 
Action: Mouse moved to (550, 367)
Screenshot: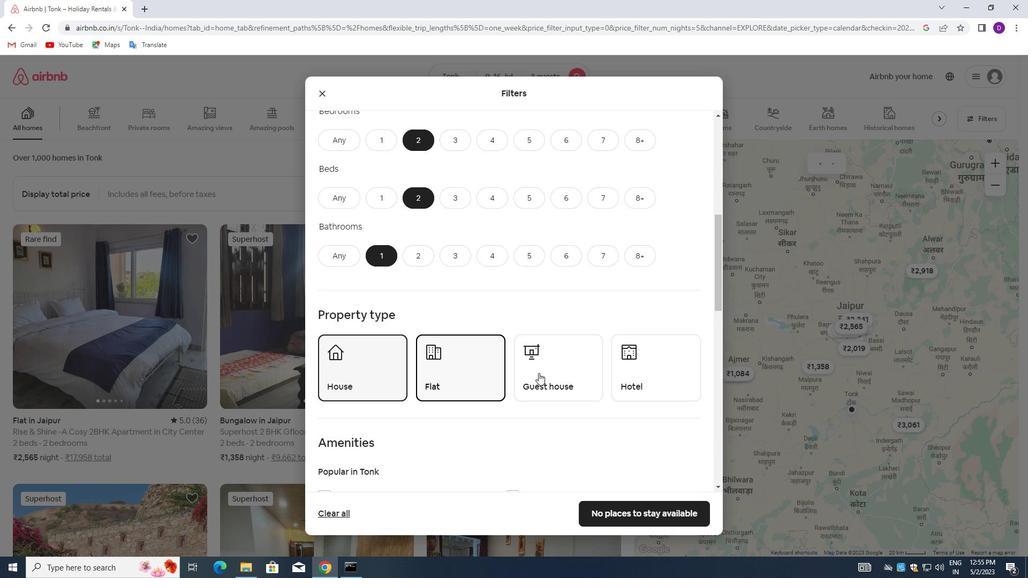 
Action: Mouse pressed left at (550, 367)
Screenshot: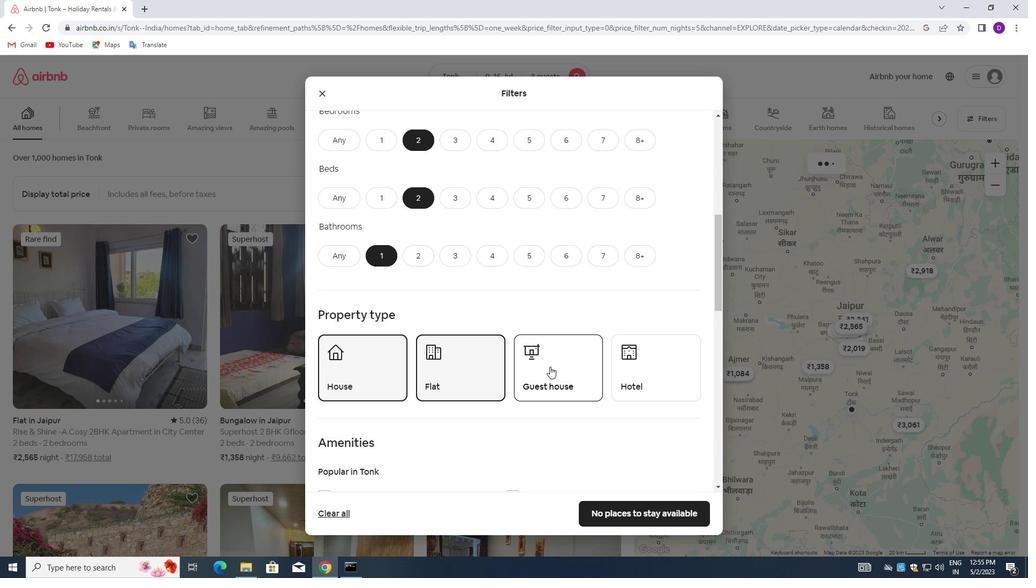 
Action: Mouse moved to (547, 384)
Screenshot: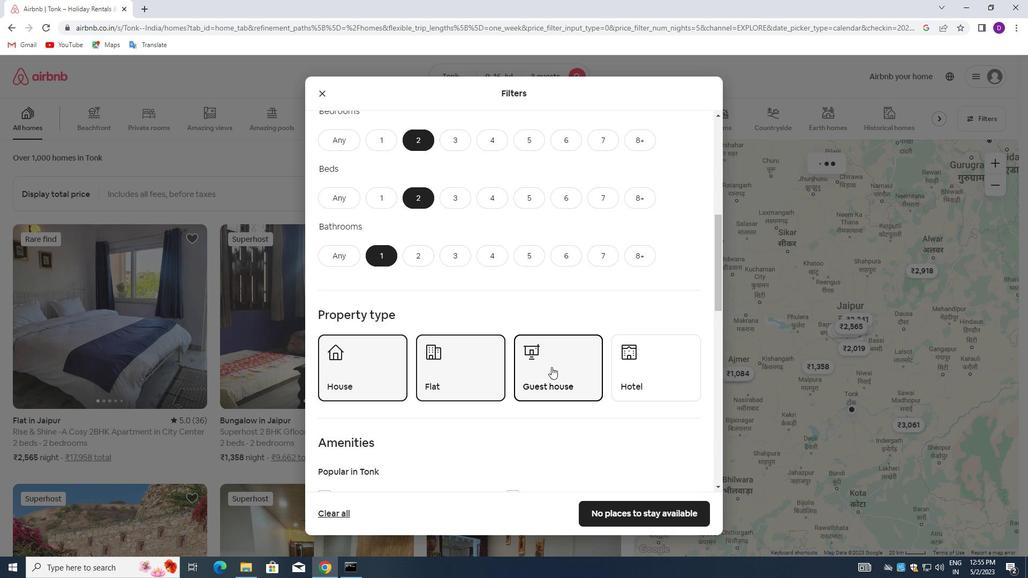 
Action: Mouse scrolled (547, 384) with delta (0, 0)
Screenshot: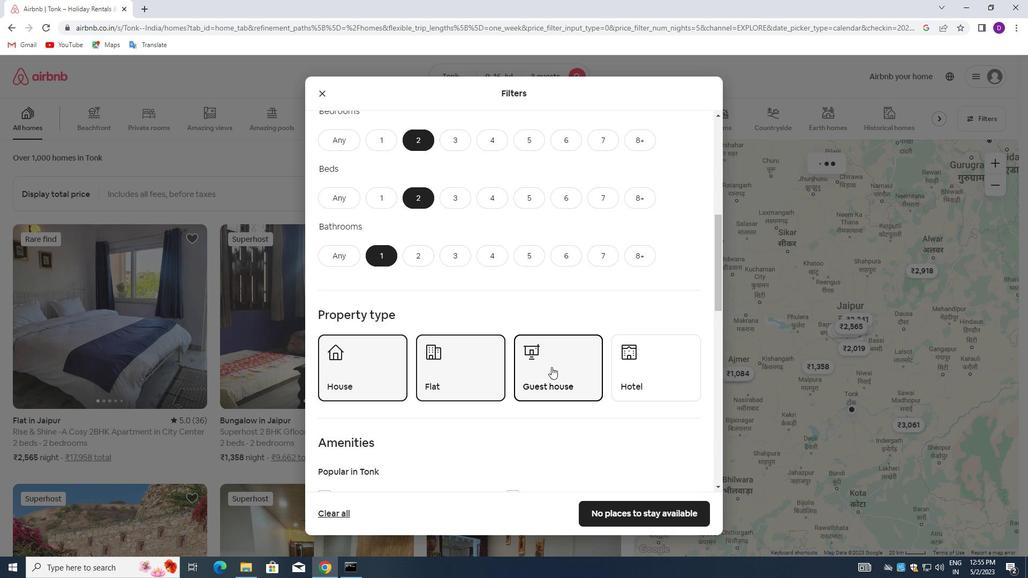 
Action: Mouse moved to (547, 385)
Screenshot: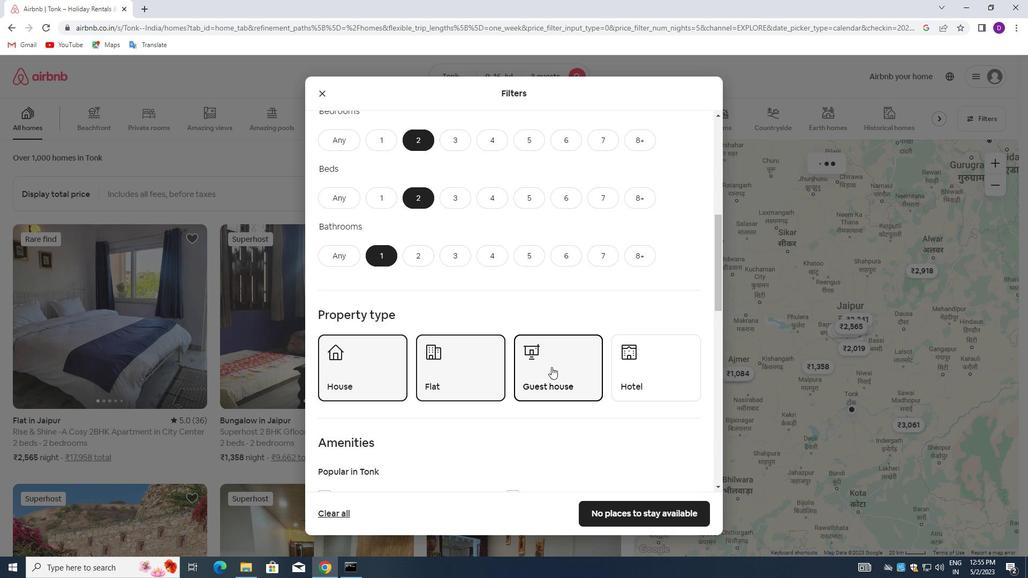 
Action: Mouse scrolled (547, 385) with delta (0, 0)
Screenshot: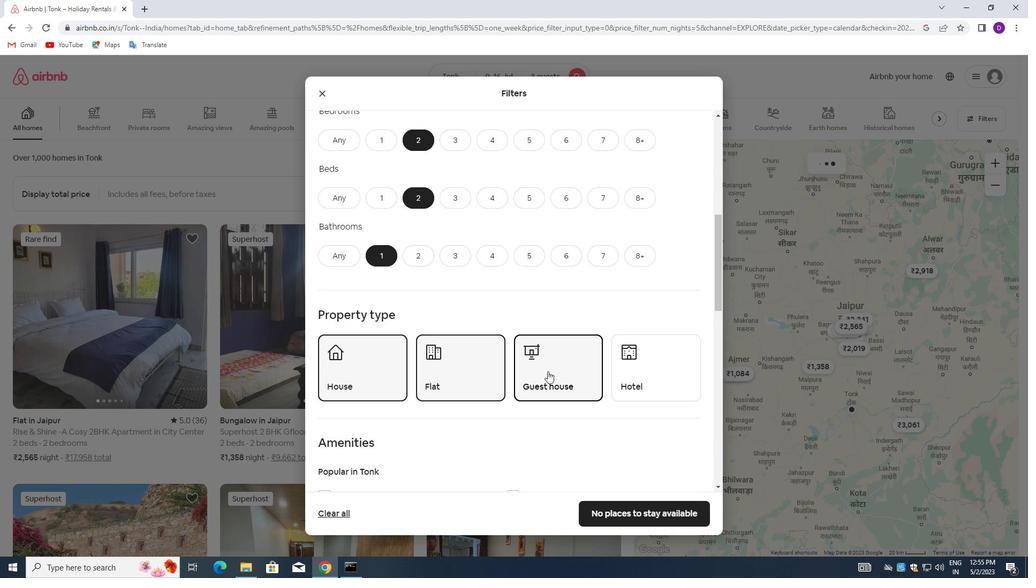 
Action: Mouse scrolled (547, 385) with delta (0, 0)
Screenshot: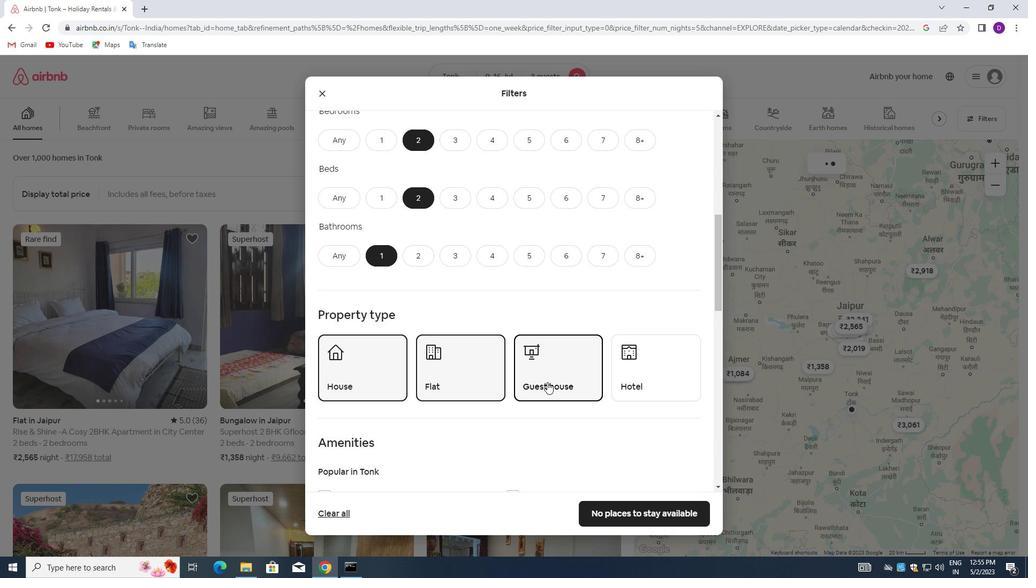 
Action: Mouse scrolled (547, 385) with delta (0, 0)
Screenshot: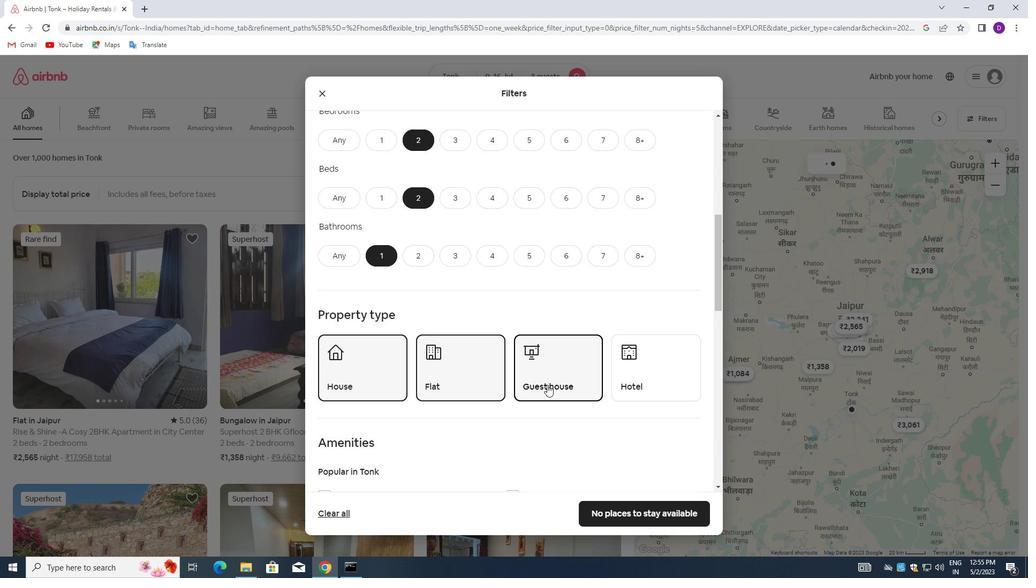 
Action: Mouse moved to (548, 386)
Screenshot: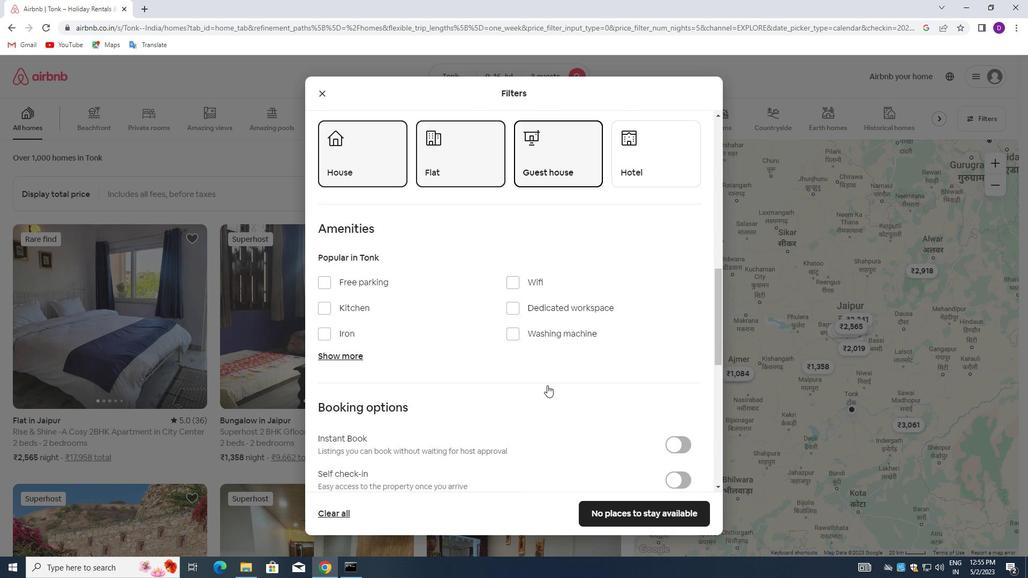 
Action: Mouse scrolled (548, 385) with delta (0, 0)
Screenshot: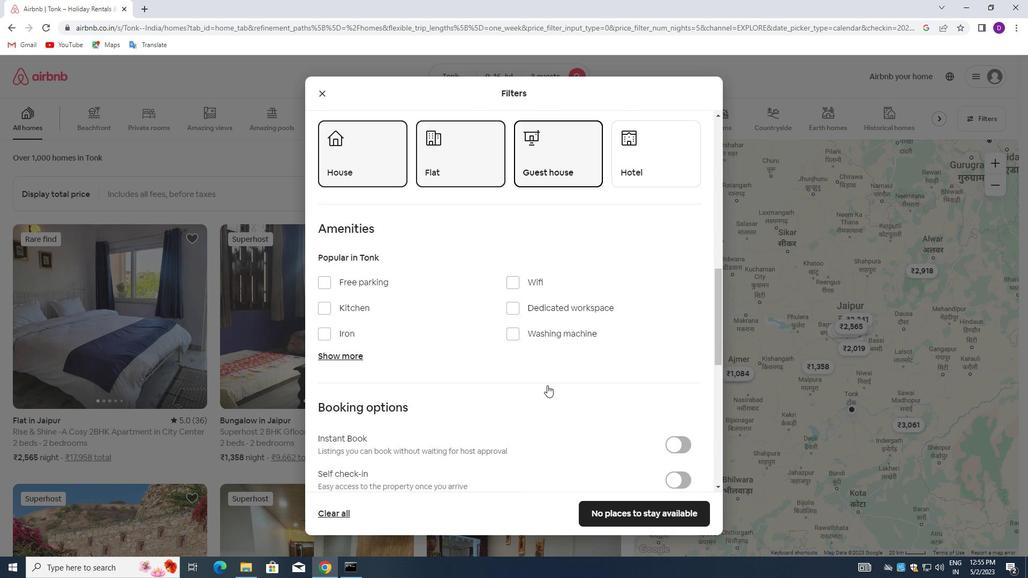 
Action: Mouse moved to (549, 386)
Screenshot: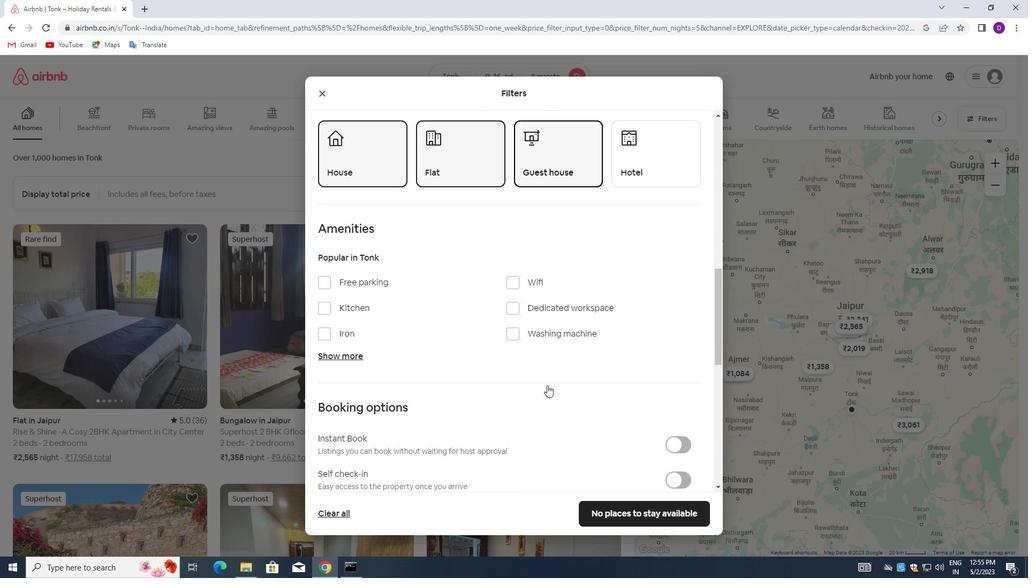 
Action: Mouse scrolled (549, 385) with delta (0, 0)
Screenshot: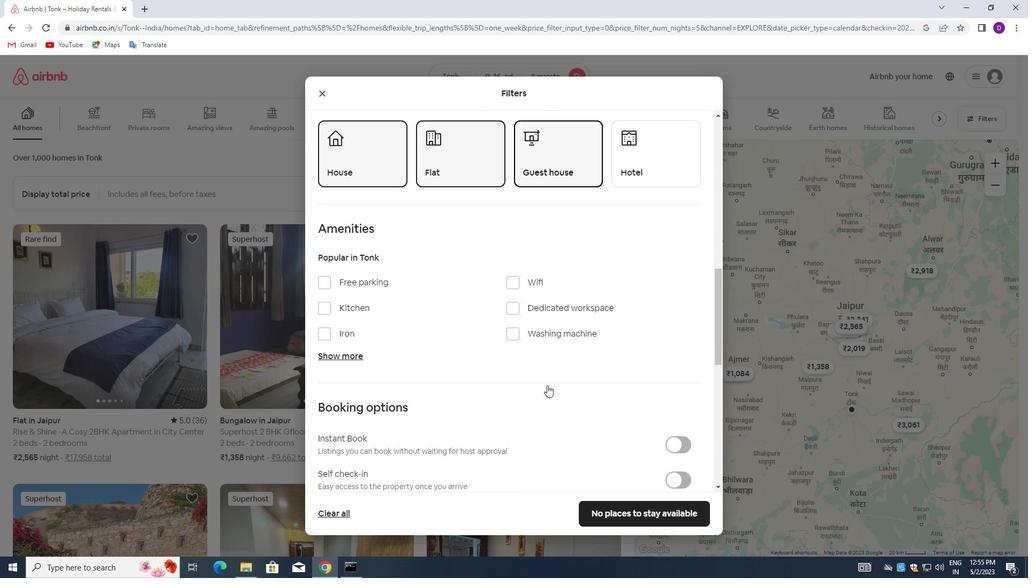
Action: Mouse scrolled (549, 385) with delta (0, 0)
Screenshot: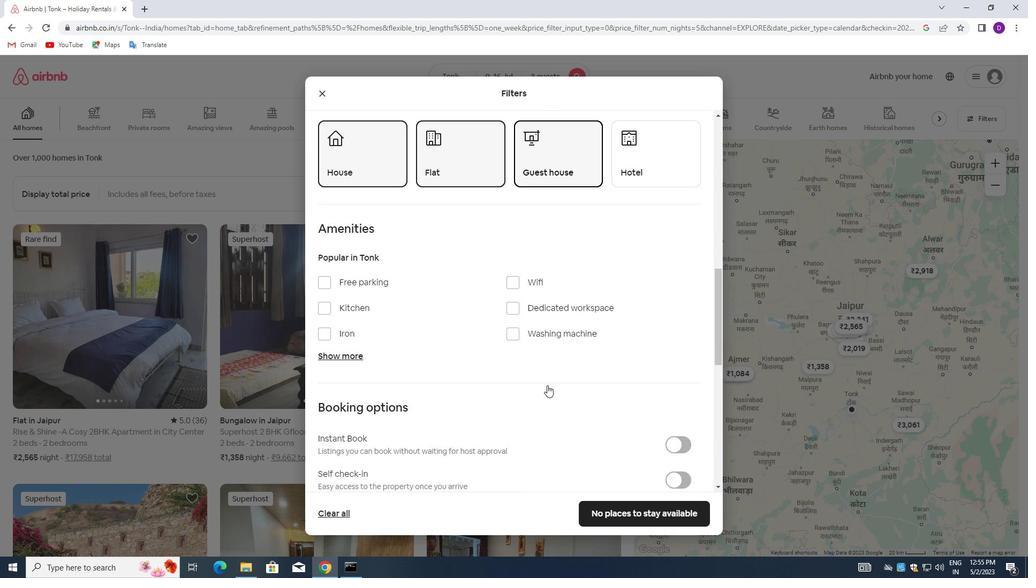 
Action: Mouse moved to (667, 323)
Screenshot: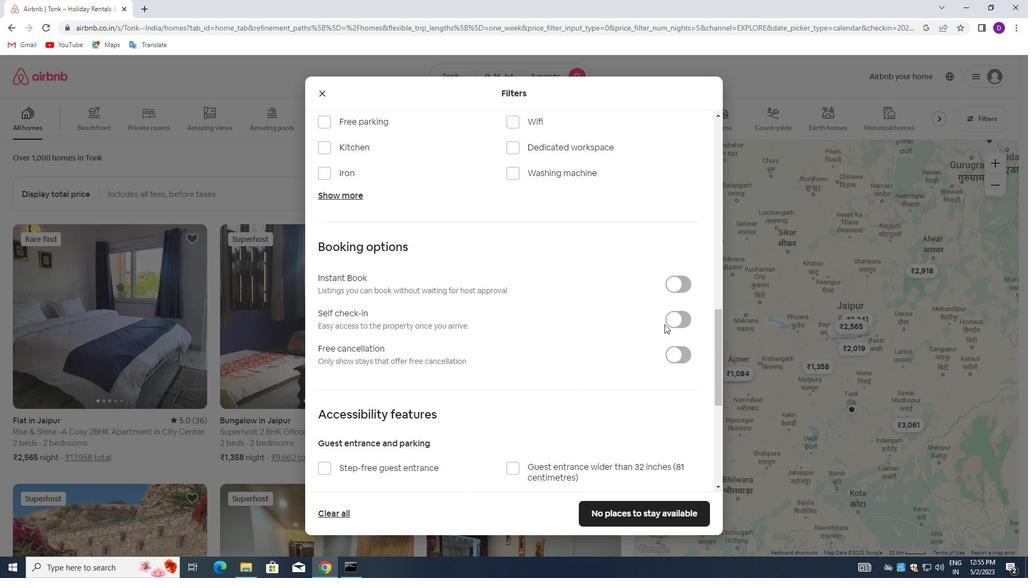 
Action: Mouse pressed left at (667, 323)
Screenshot: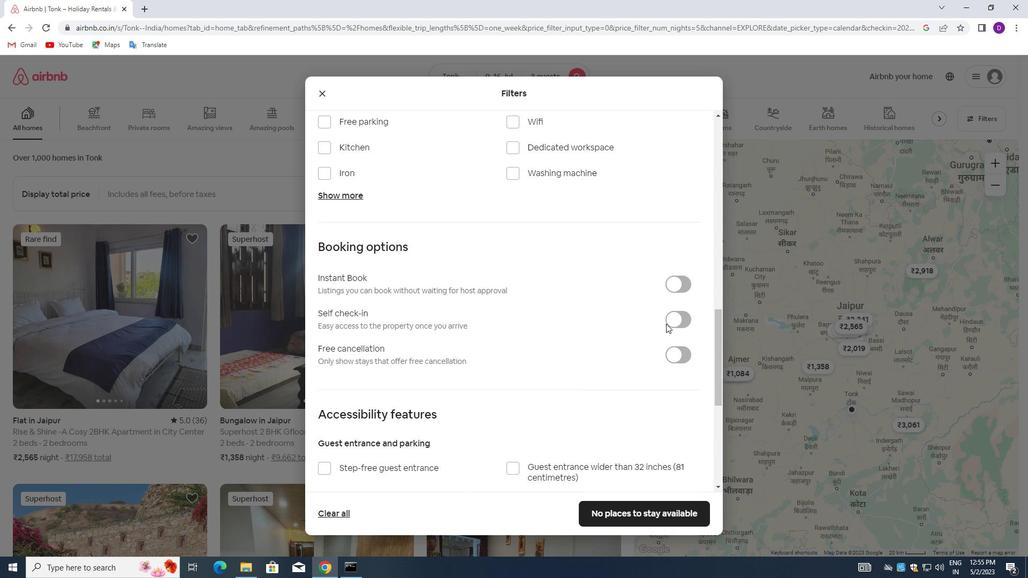 
Action: Mouse moved to (490, 410)
Screenshot: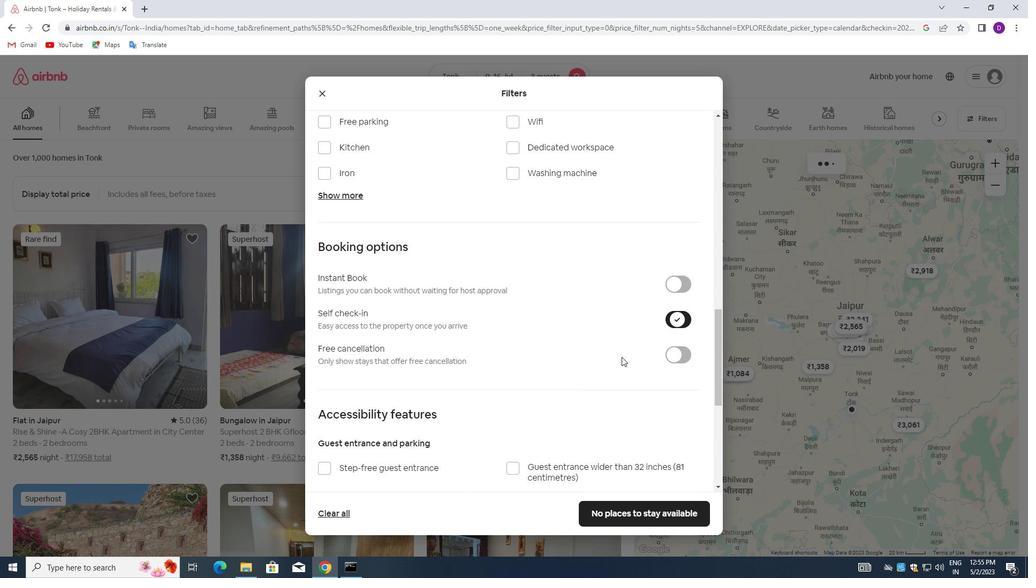 
Action: Mouse scrolled (490, 409) with delta (0, 0)
Screenshot: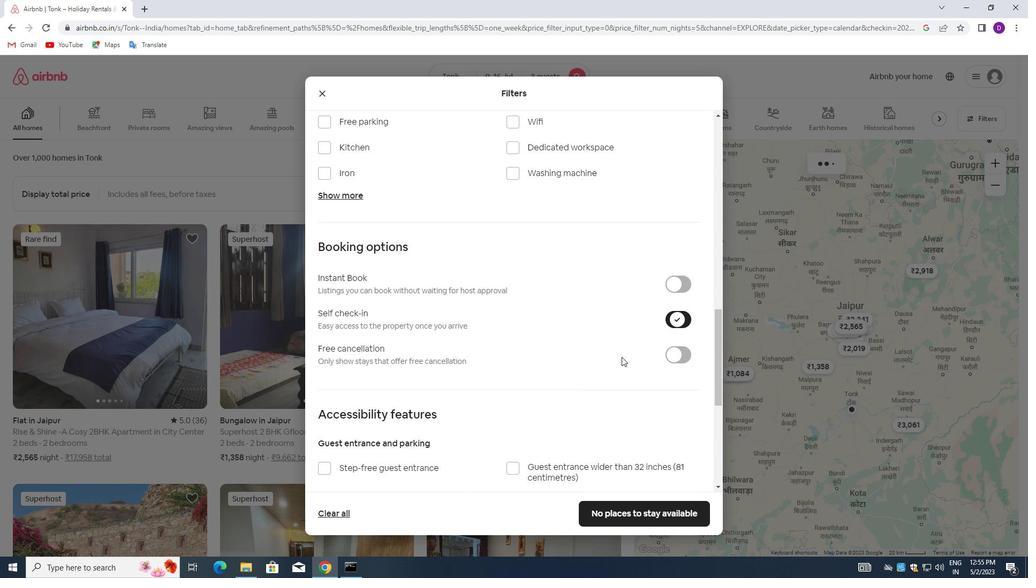 
Action: Mouse moved to (488, 412)
Screenshot: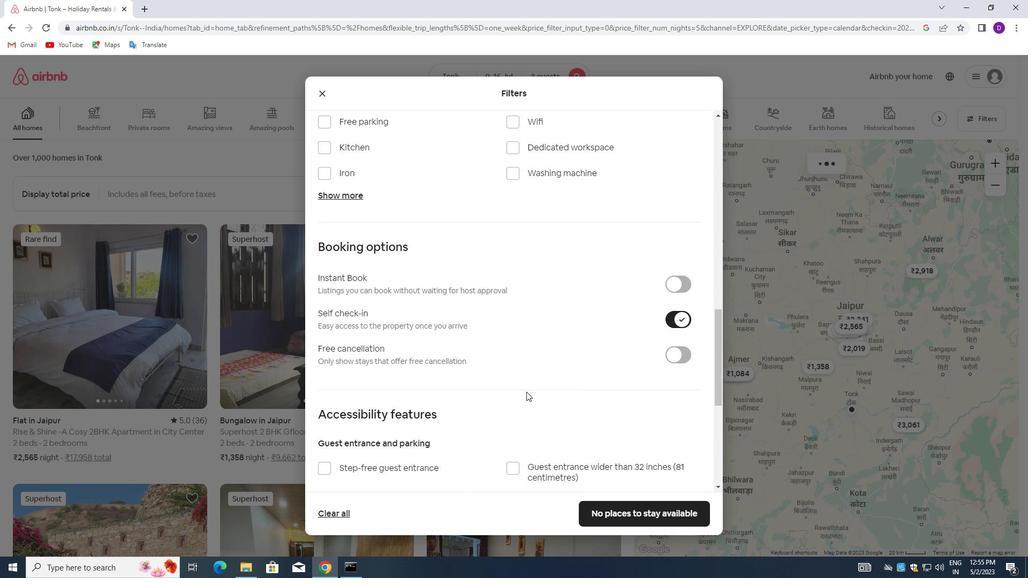 
Action: Mouse scrolled (488, 412) with delta (0, 0)
Screenshot: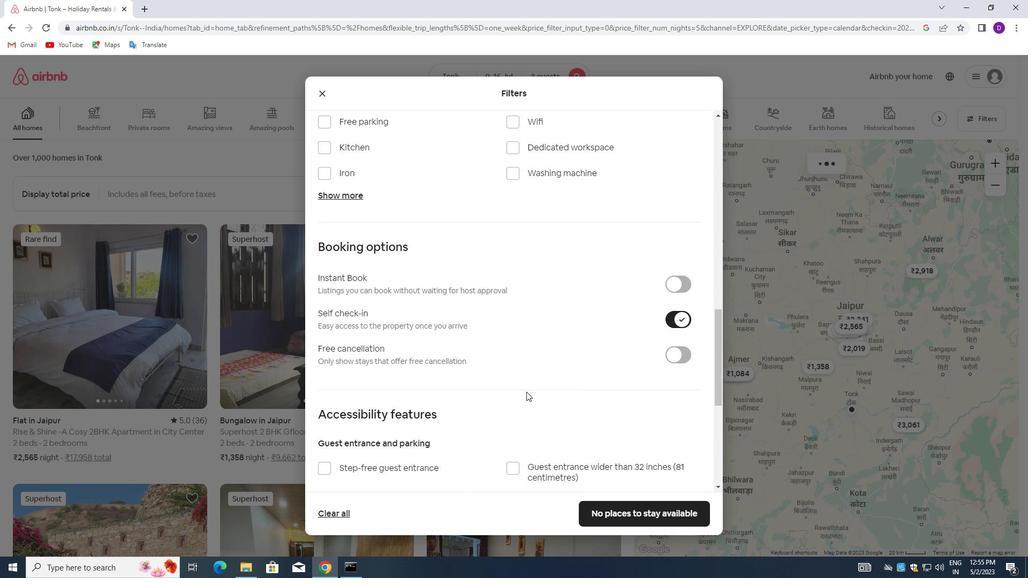 
Action: Mouse moved to (487, 413)
Screenshot: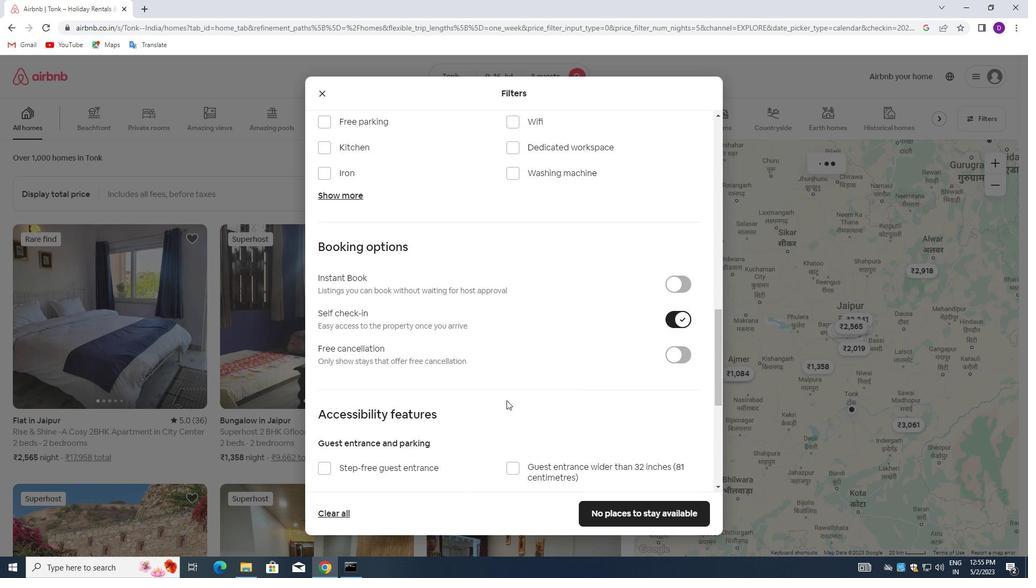 
Action: Mouse scrolled (487, 413) with delta (0, 0)
Screenshot: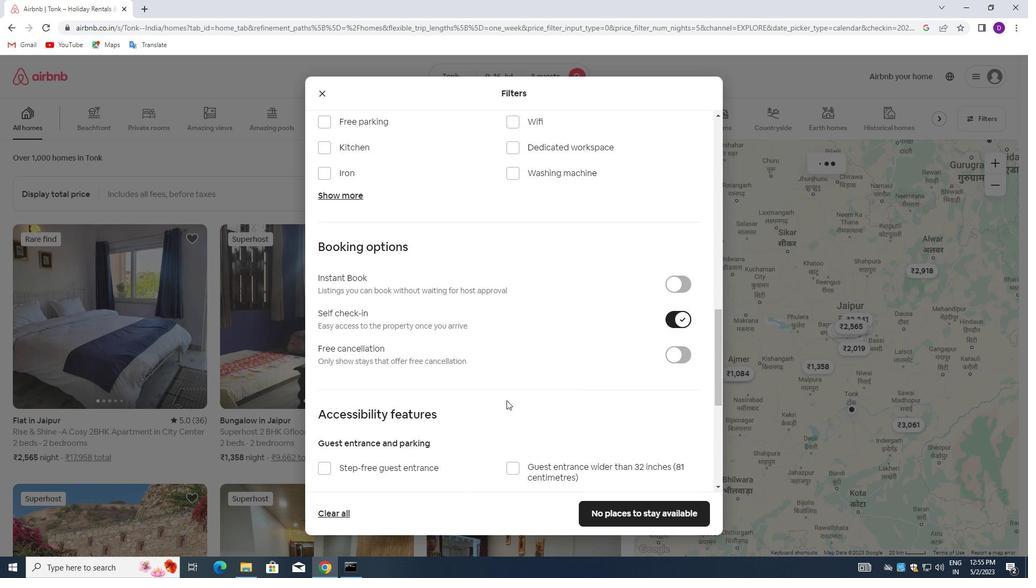 
Action: Mouse moved to (486, 413)
Screenshot: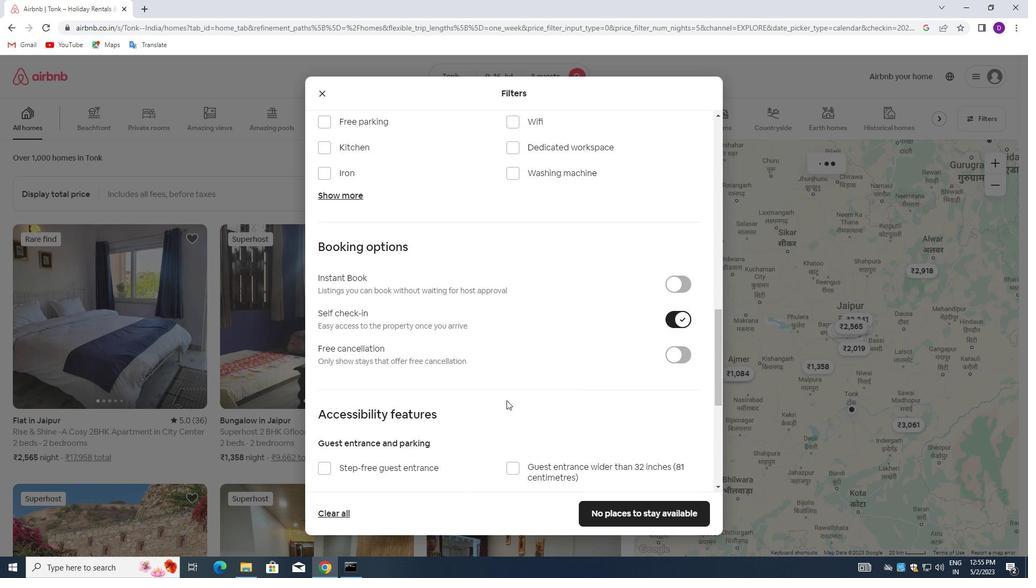 
Action: Mouse scrolled (486, 413) with delta (0, 0)
Screenshot: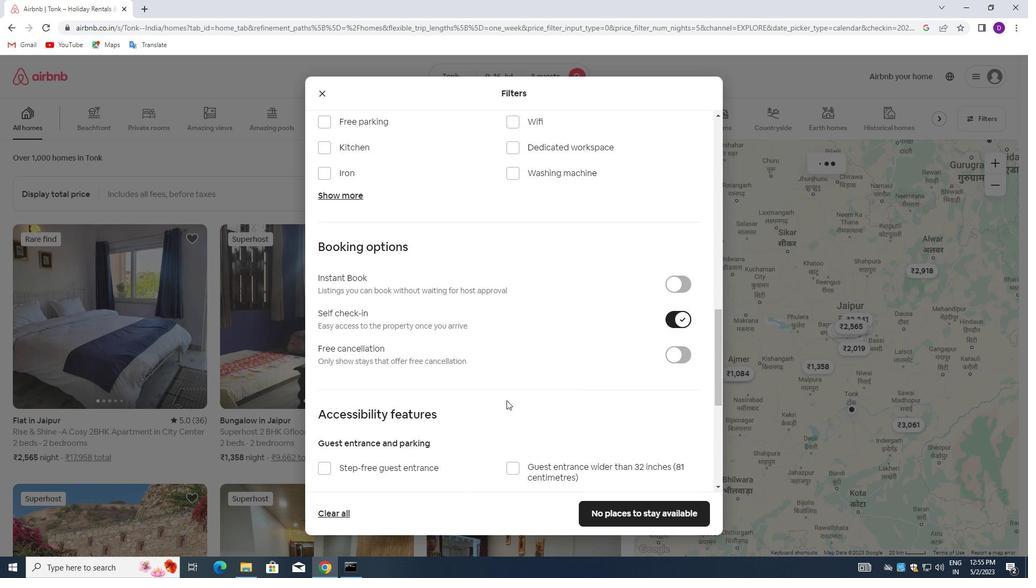 
Action: Mouse moved to (483, 415)
Screenshot: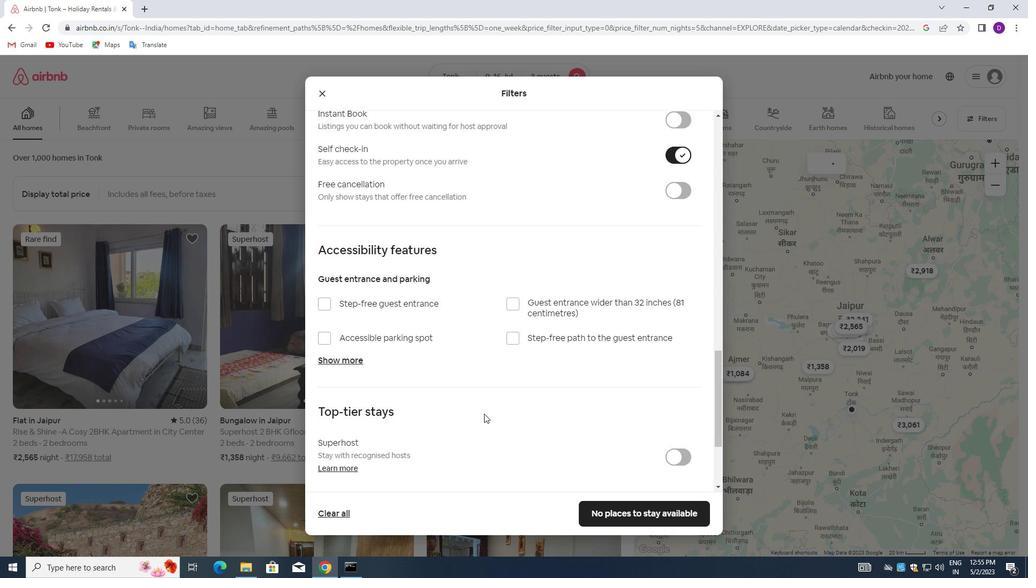 
Action: Mouse scrolled (483, 414) with delta (0, 0)
Screenshot: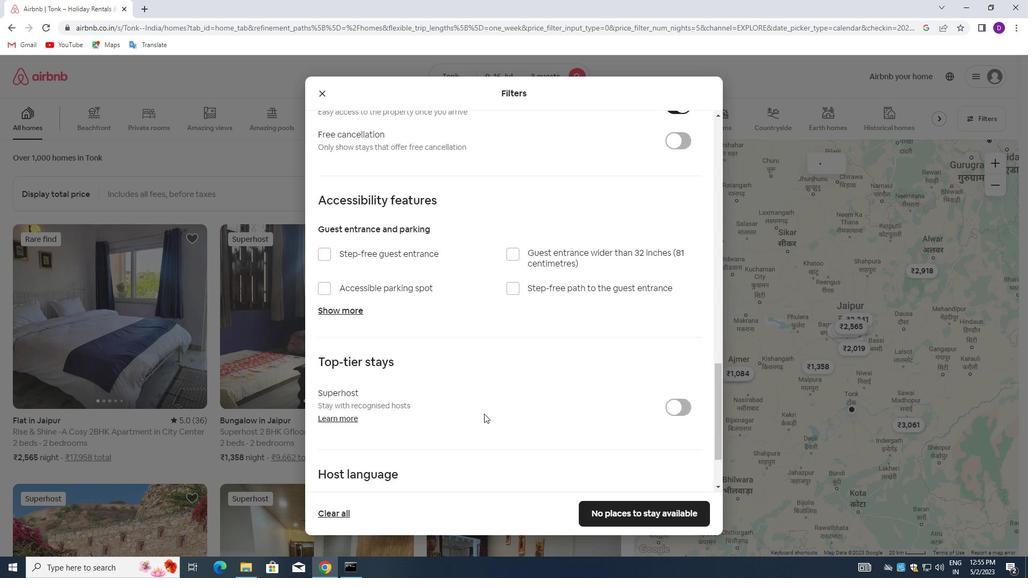 
Action: Mouse moved to (482, 417)
Screenshot: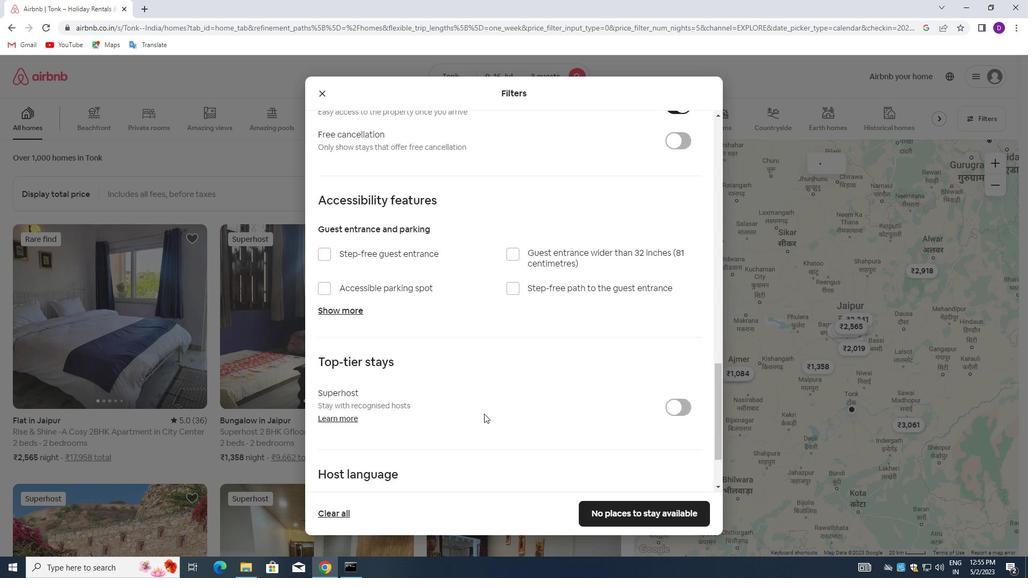 
Action: Mouse scrolled (482, 416) with delta (0, 0)
Screenshot: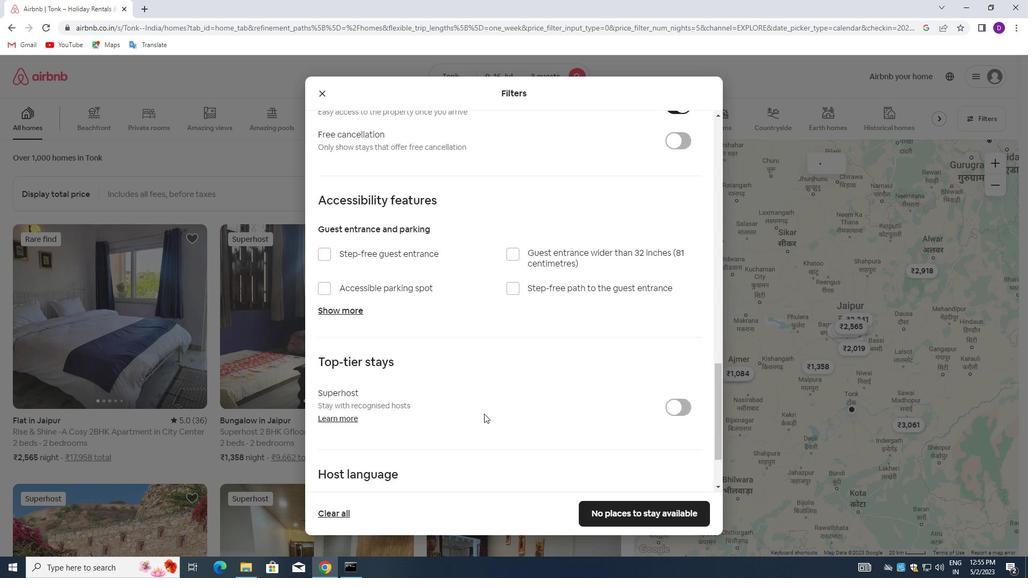 
Action: Mouse moved to (477, 420)
Screenshot: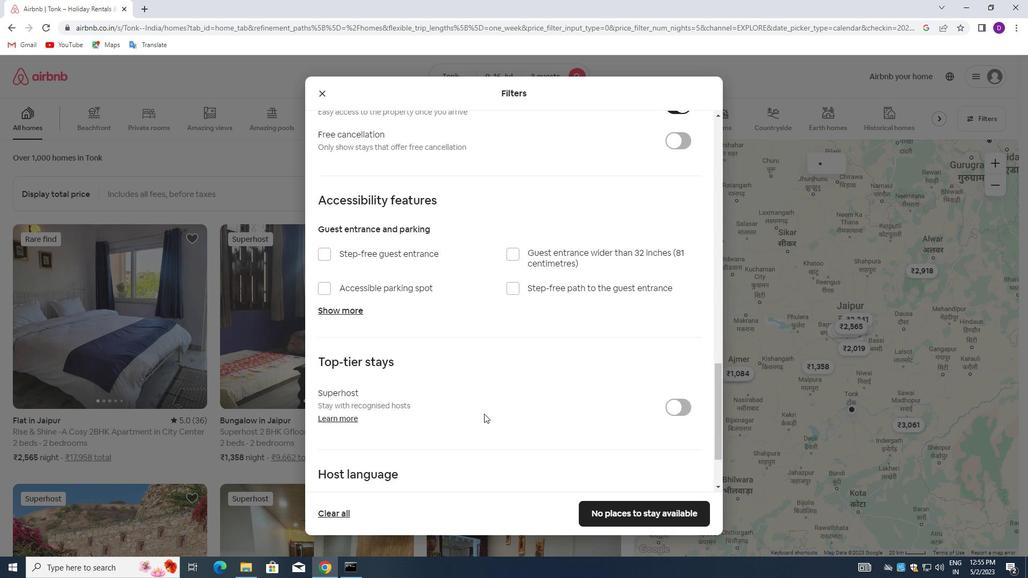 
Action: Mouse scrolled (477, 419) with delta (0, 0)
Screenshot: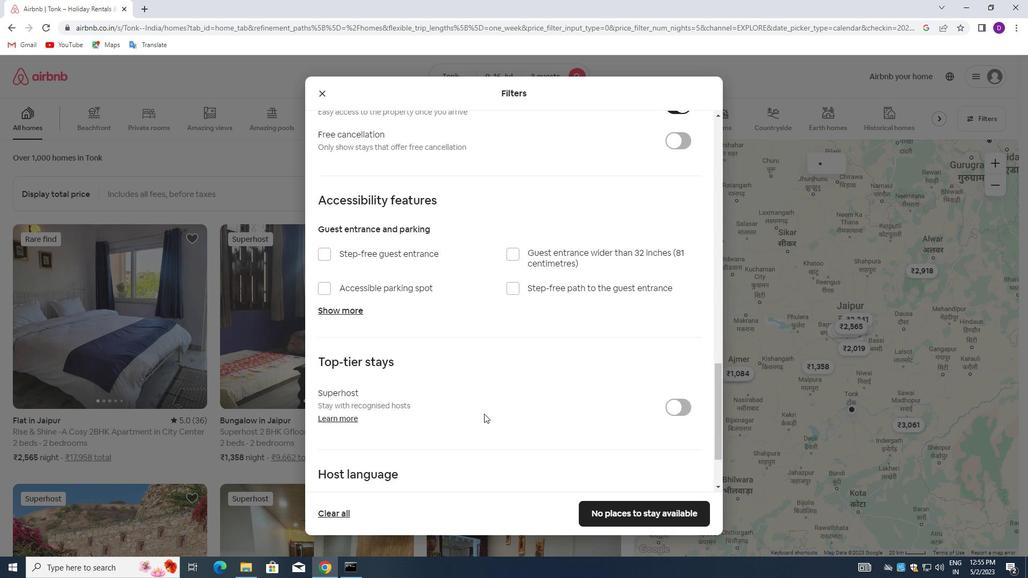 
Action: Mouse moved to (466, 422)
Screenshot: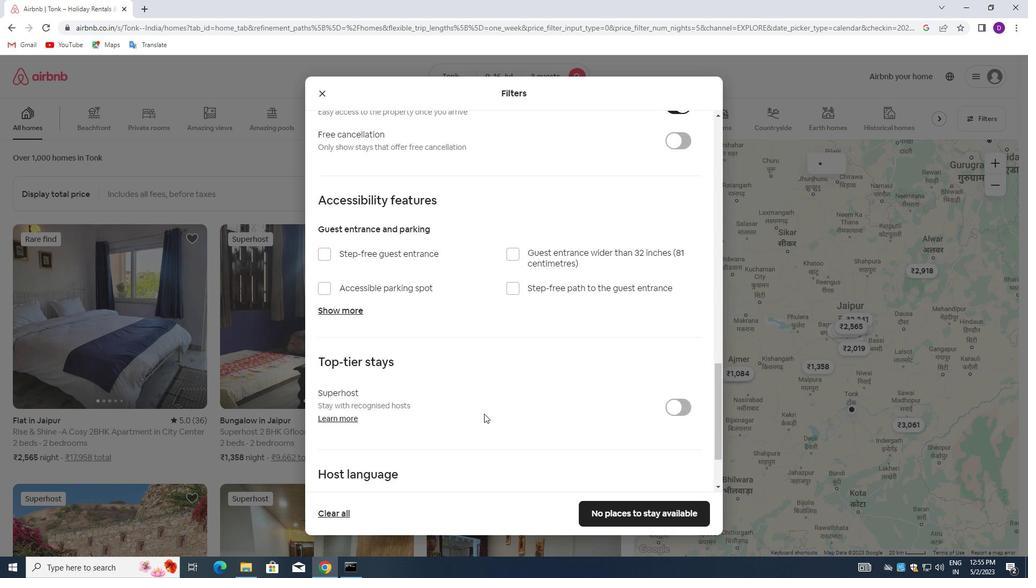 
Action: Mouse scrolled (466, 422) with delta (0, 0)
Screenshot: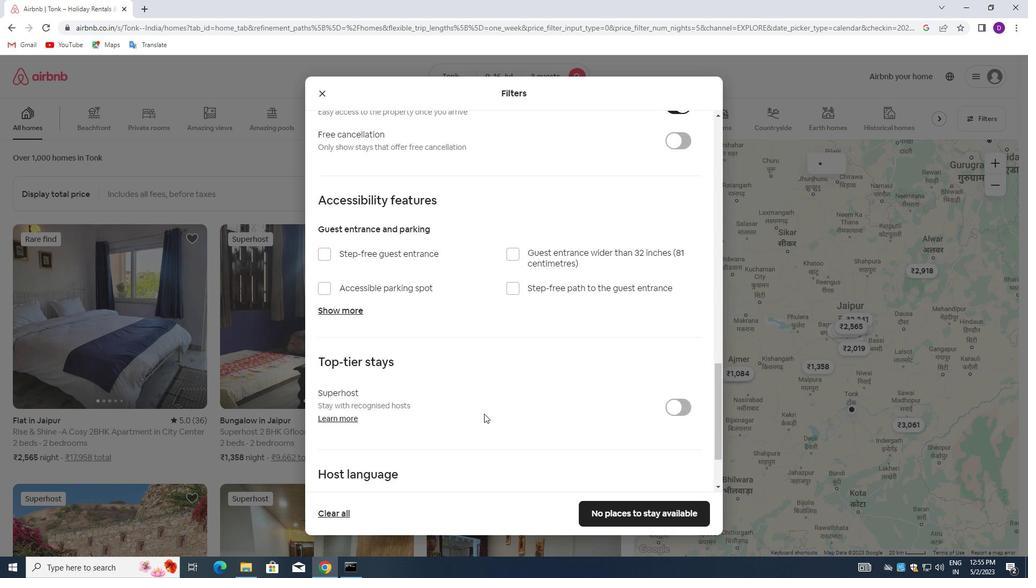
Action: Mouse moved to (452, 426)
Screenshot: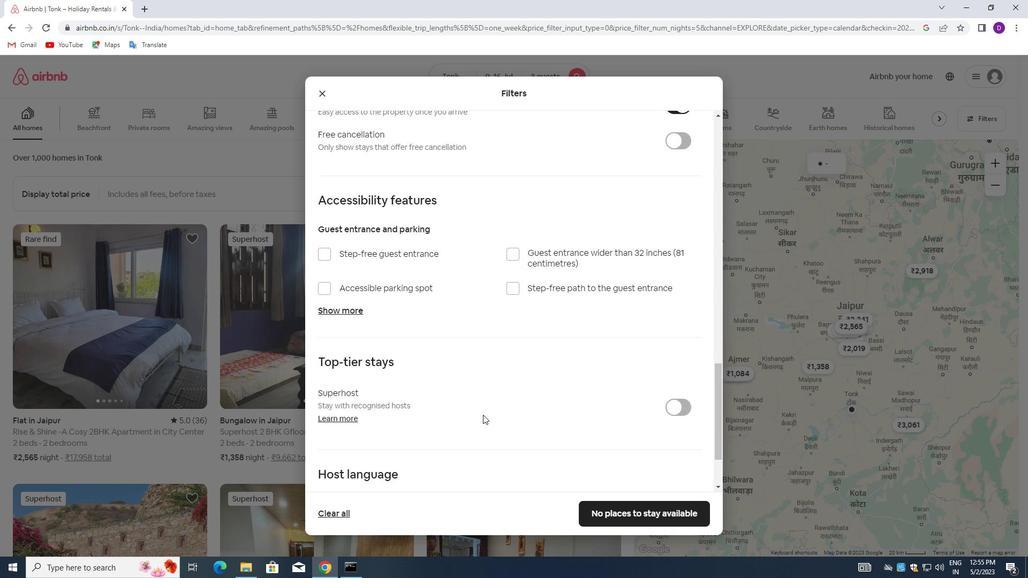
Action: Mouse scrolled (452, 425) with delta (0, 0)
Screenshot: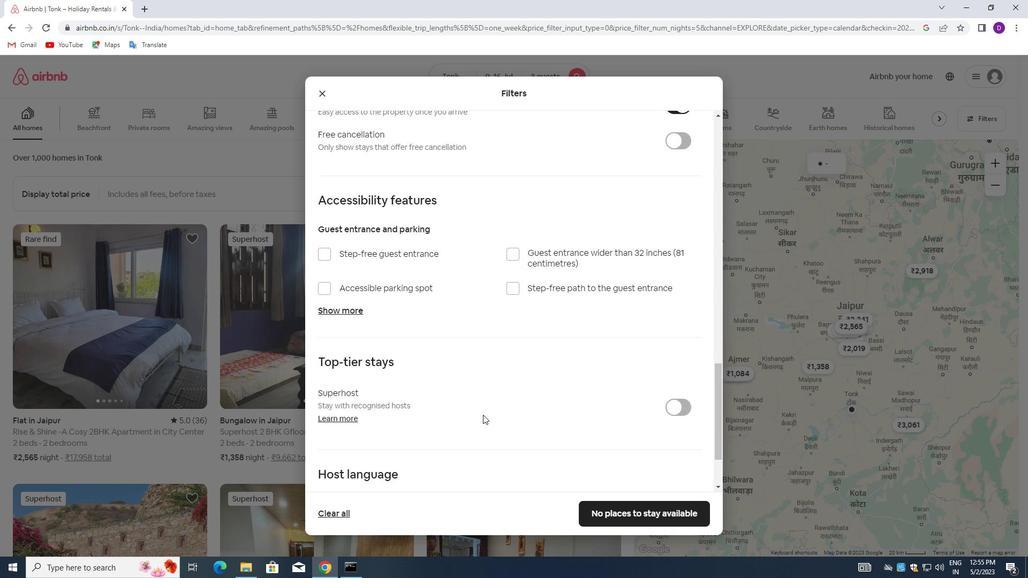 
Action: Mouse moved to (327, 414)
Screenshot: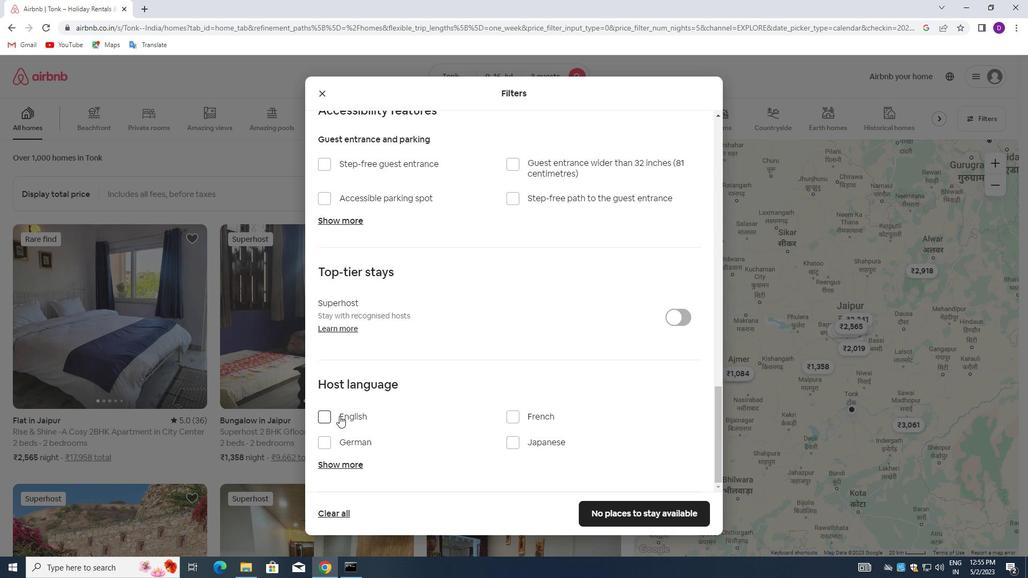 
Action: Mouse pressed left at (327, 414)
Screenshot: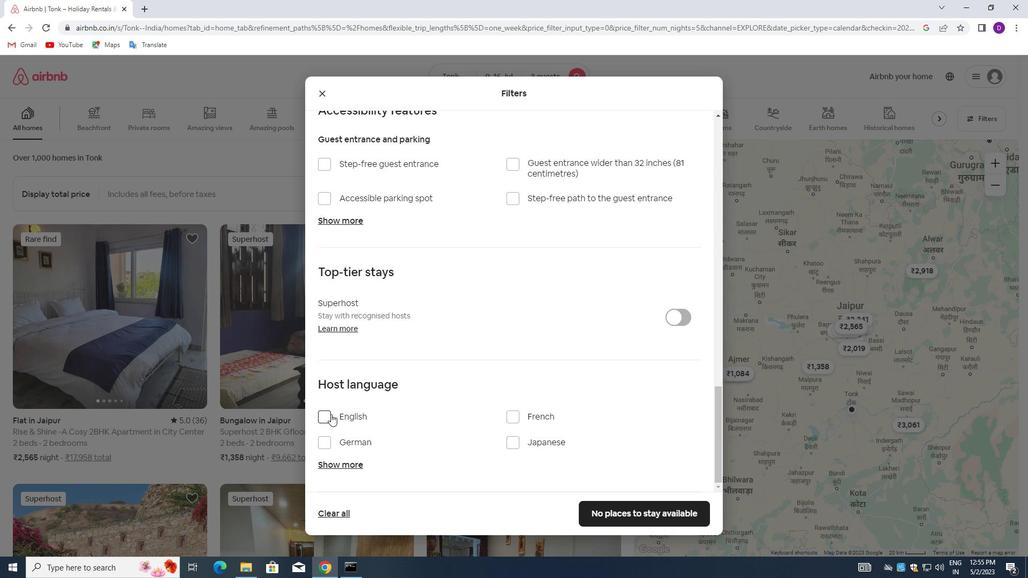 
Action: Mouse moved to (604, 519)
Screenshot: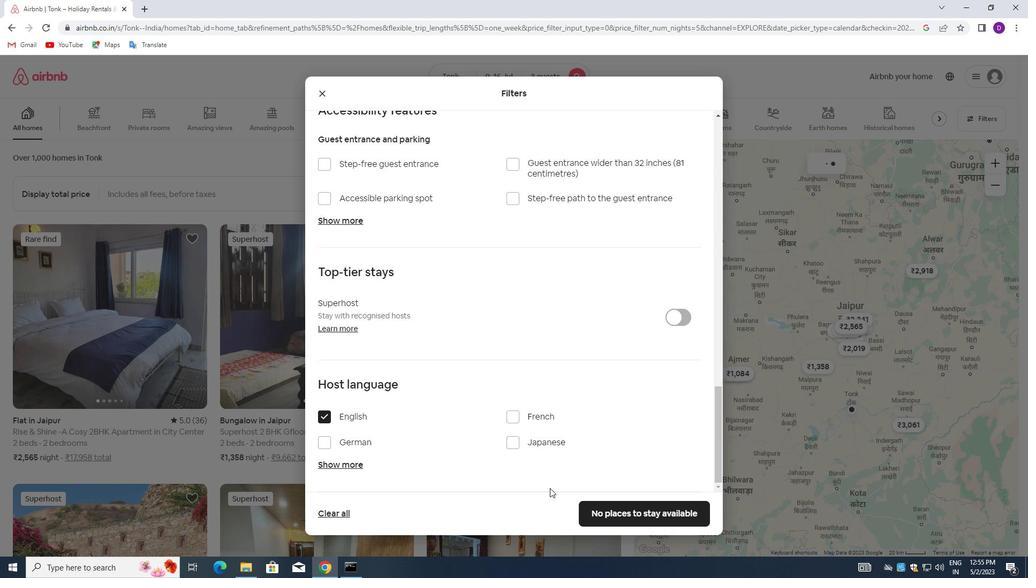 
Action: Mouse pressed left at (604, 519)
Screenshot: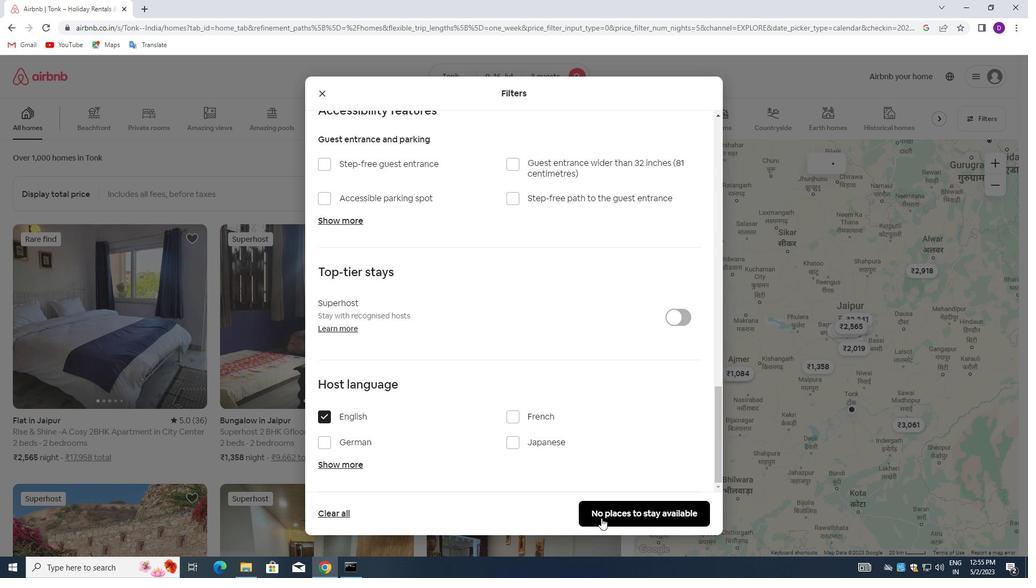 
Action: Mouse moved to (604, 520)
Screenshot: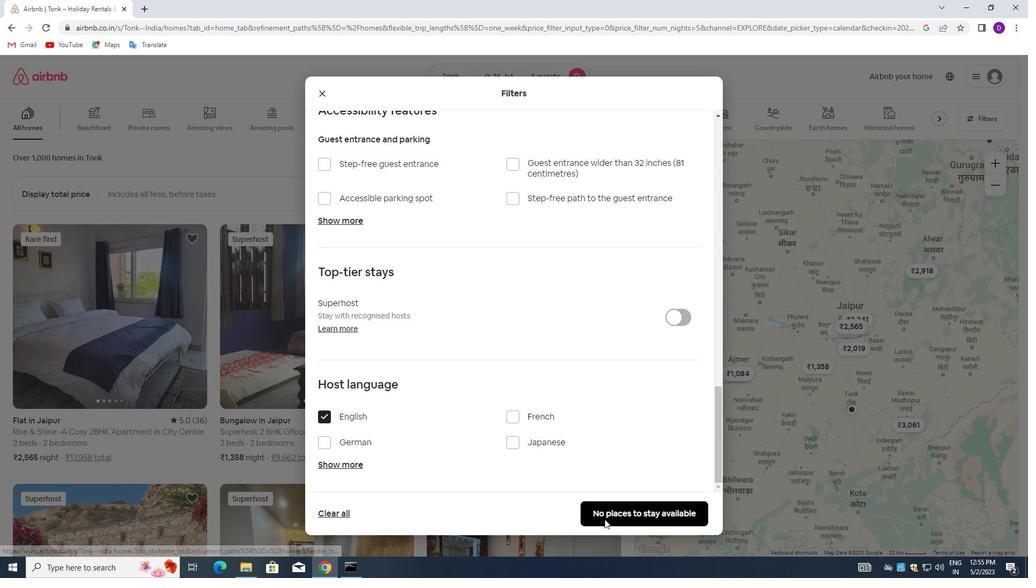 
